 Task: Add an event with the title Second Webinar: Advanced Google AdWords Techniques, date '2024/04/20', time 8:00 AM to 10:00 AMand add a description: Based on the analysis conducted, providing recommendations and actionable insights for future campaigns or adjustments to the current campaign. These recommendations may include refining the target audience, adjusting messaging, optimizing marketing channels, modifying creative elements, or reallocating resources., put the event into Yellow category . Add location for the event as: Zurich, Switzerland, logged in from the account softage.8@softage.netand send the event invitation to softage.6@softage.net and softage.1@softage.net. Set a reminder for the event 2 hour before
Action: Mouse moved to (147, 178)
Screenshot: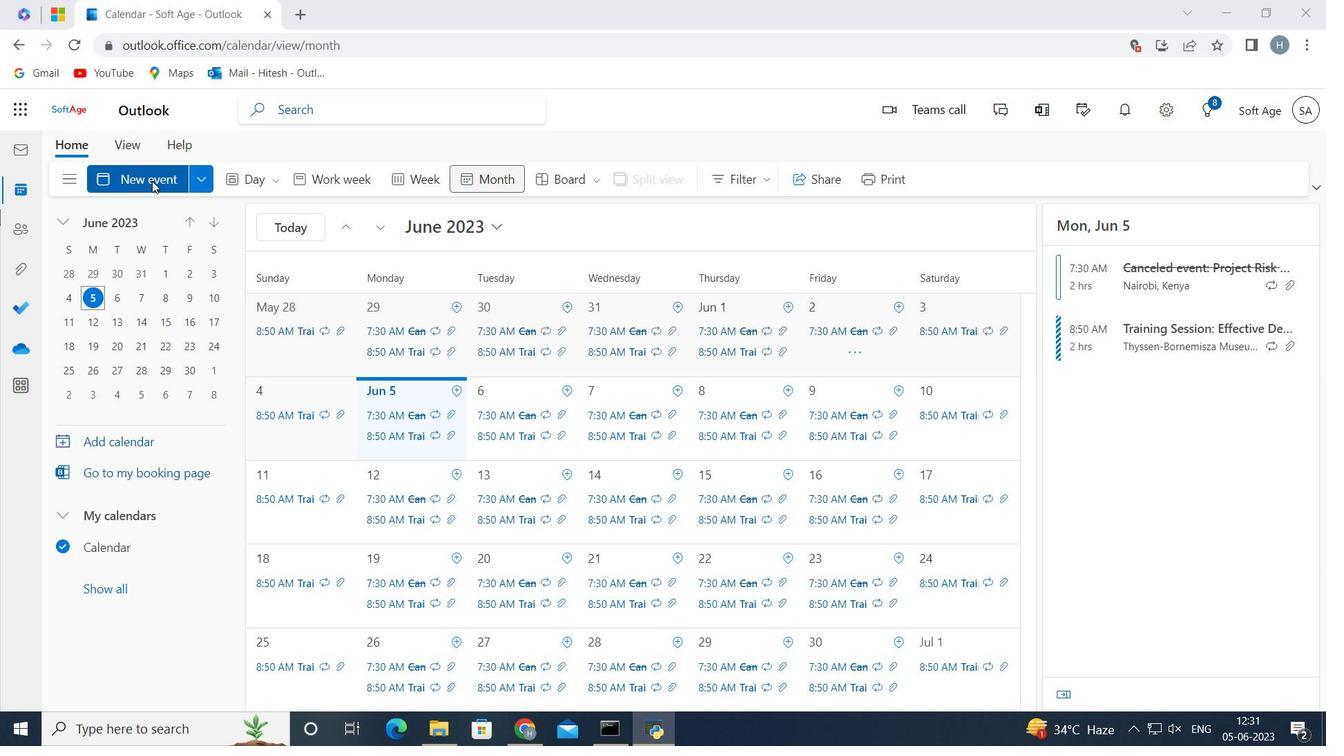 
Action: Mouse pressed left at (147, 178)
Screenshot: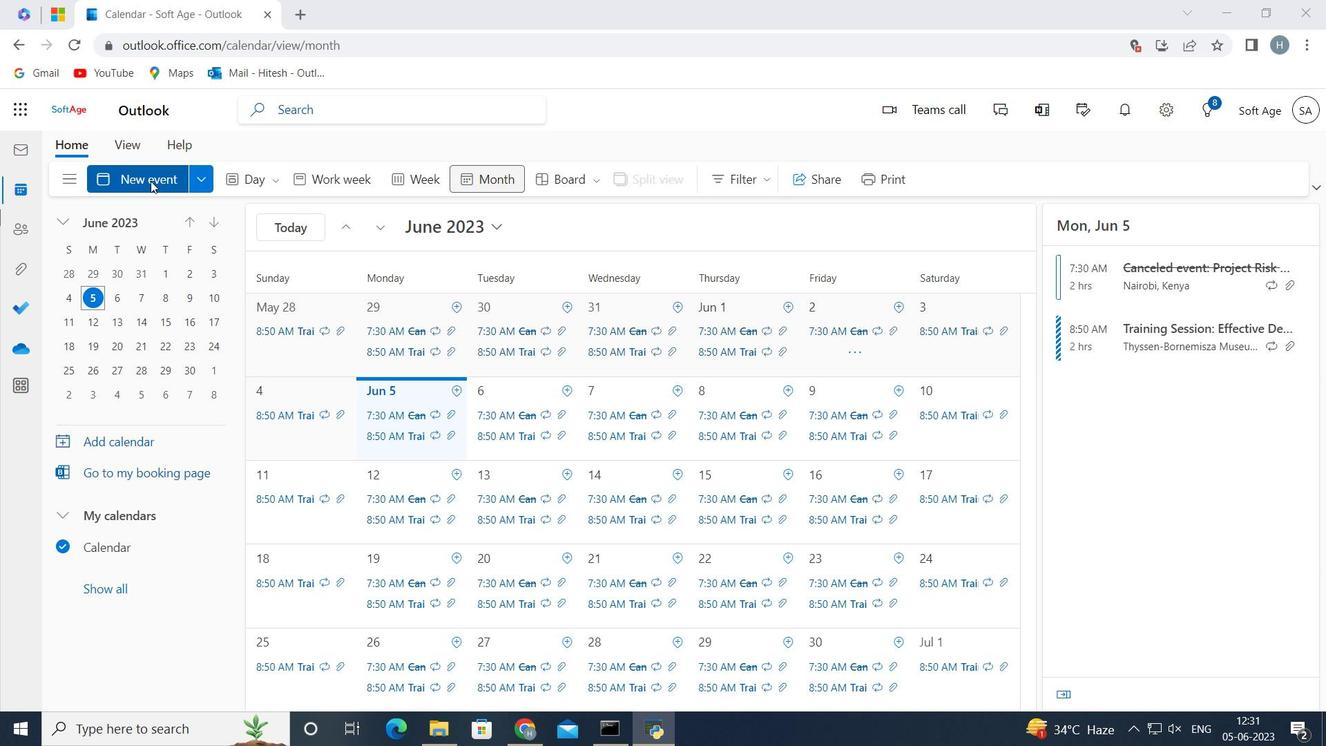 
Action: Mouse moved to (391, 282)
Screenshot: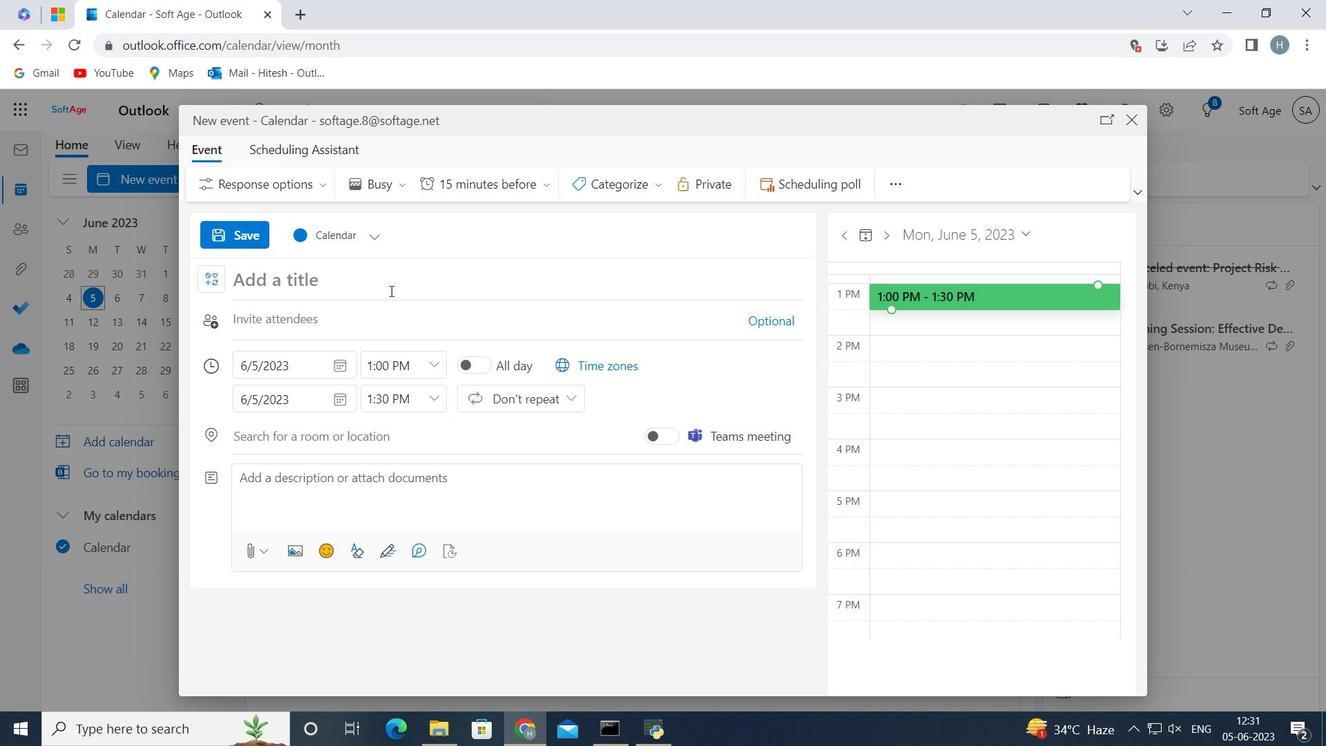 
Action: Mouse pressed left at (391, 282)
Screenshot: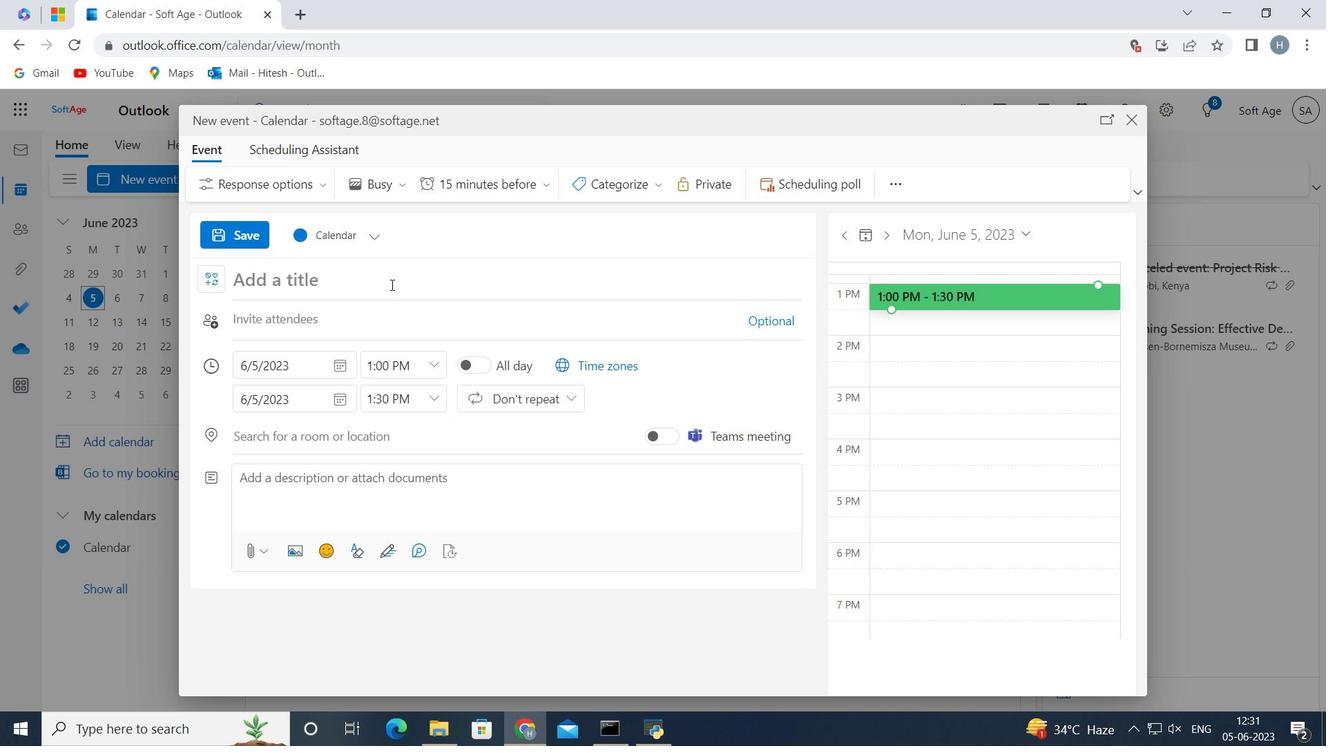 
Action: Mouse moved to (394, 282)
Screenshot: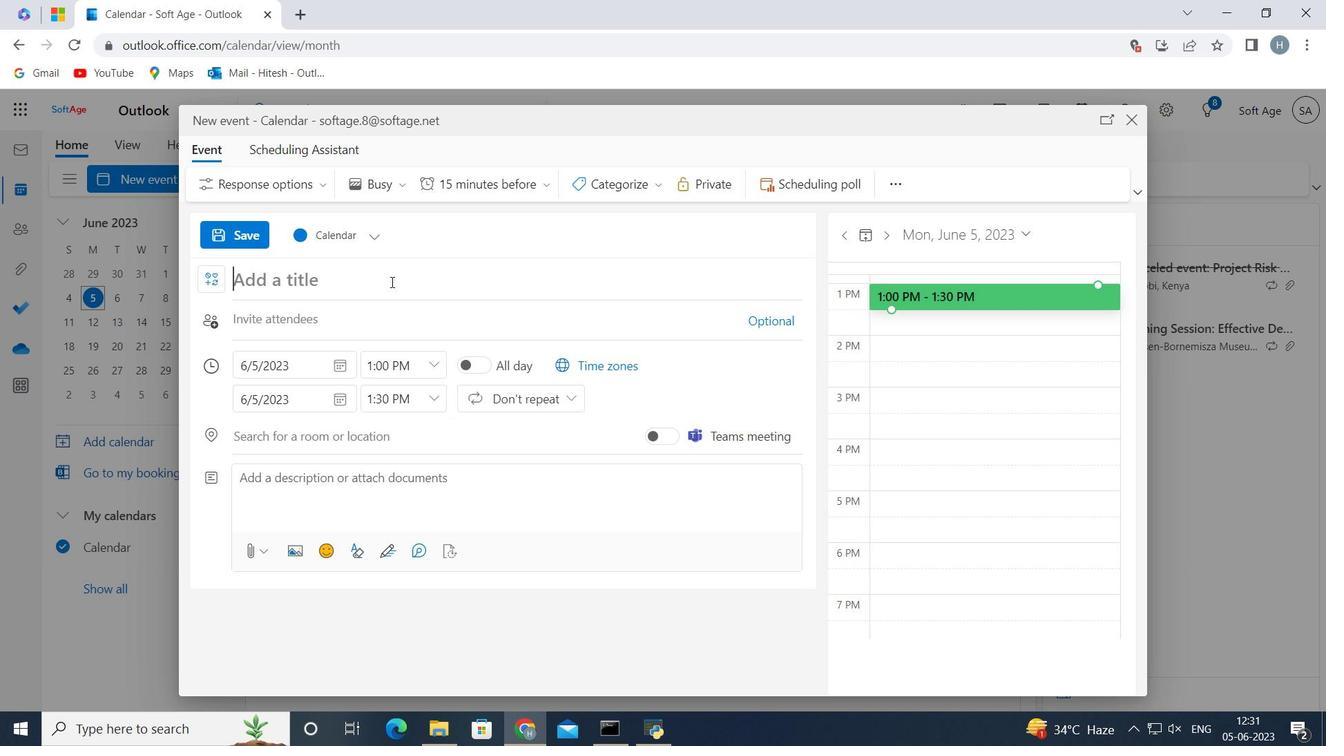 
Action: Key pressed <Key.shift>Second<Key.space><Key.shift>Webinar<Key.shift_r>:<Key.space><Key.shift>Advanced<Key.space><Key.shift>Google<Key.space><Key.shift><Key.shift>Ad<Key.shift>Words<Key.space><Key.shift>Techniques<Key.space>
Screenshot: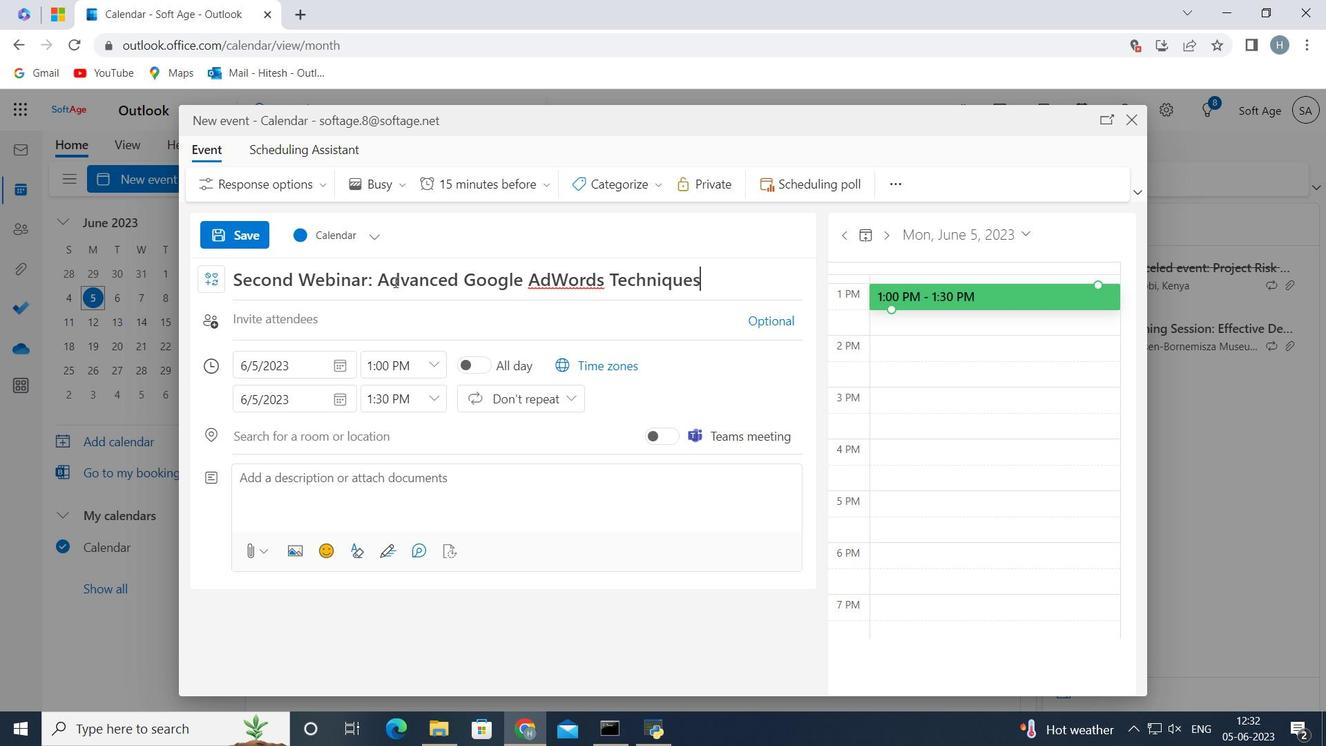 
Action: Mouse moved to (340, 364)
Screenshot: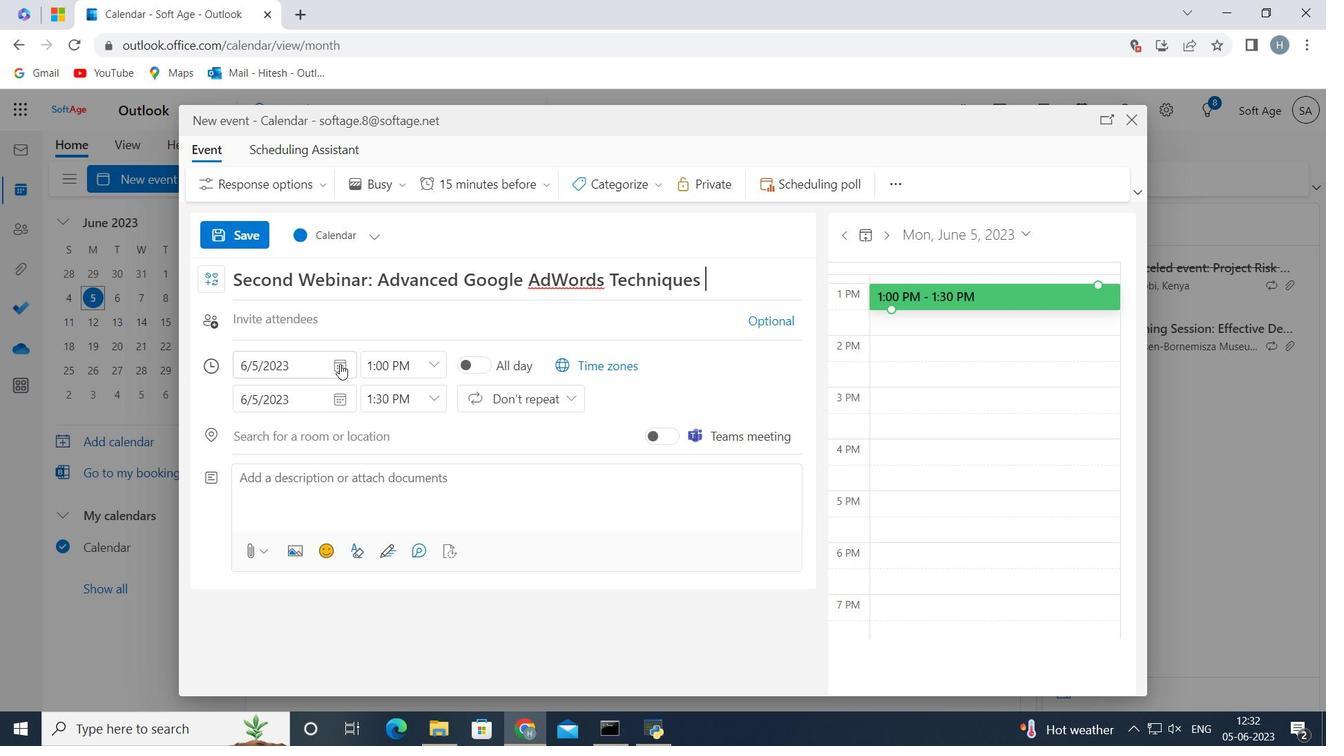 
Action: Mouse pressed left at (340, 364)
Screenshot: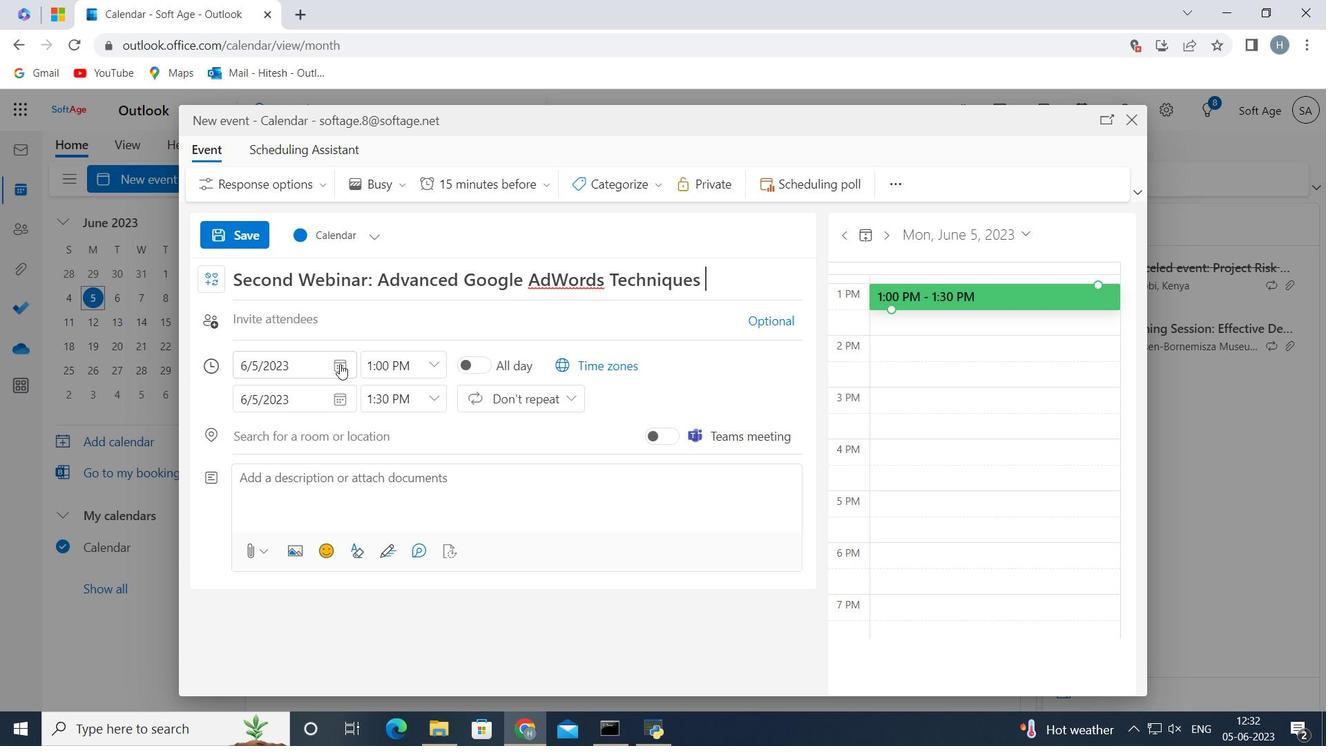 
Action: Mouse moved to (316, 398)
Screenshot: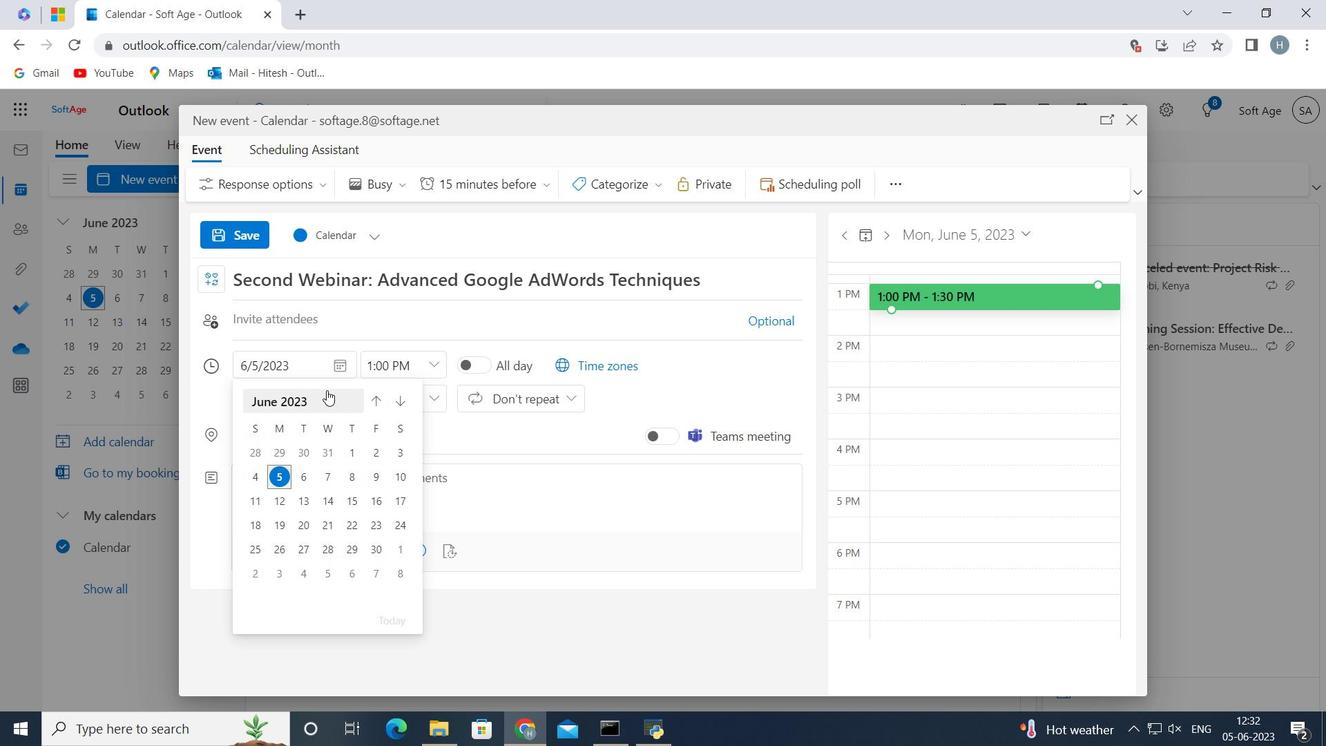 
Action: Mouse pressed left at (316, 398)
Screenshot: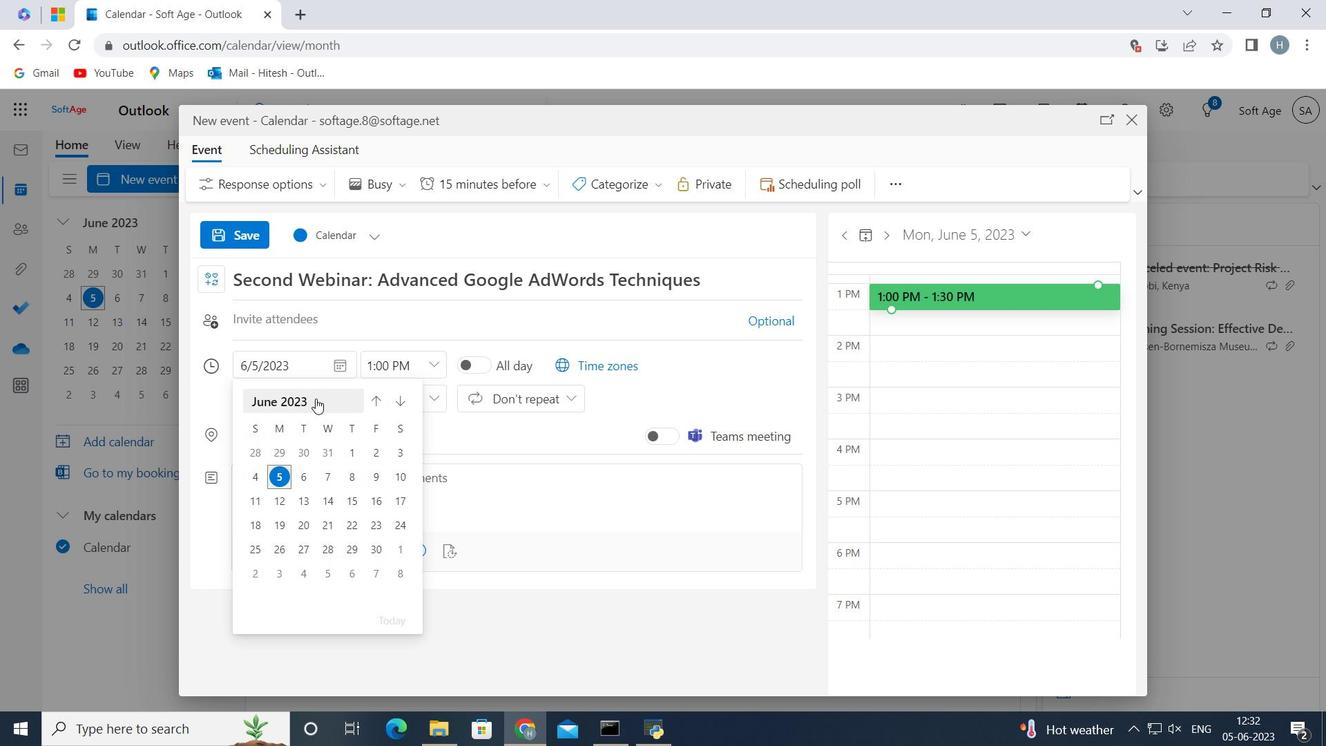 
Action: Mouse pressed left at (316, 398)
Screenshot: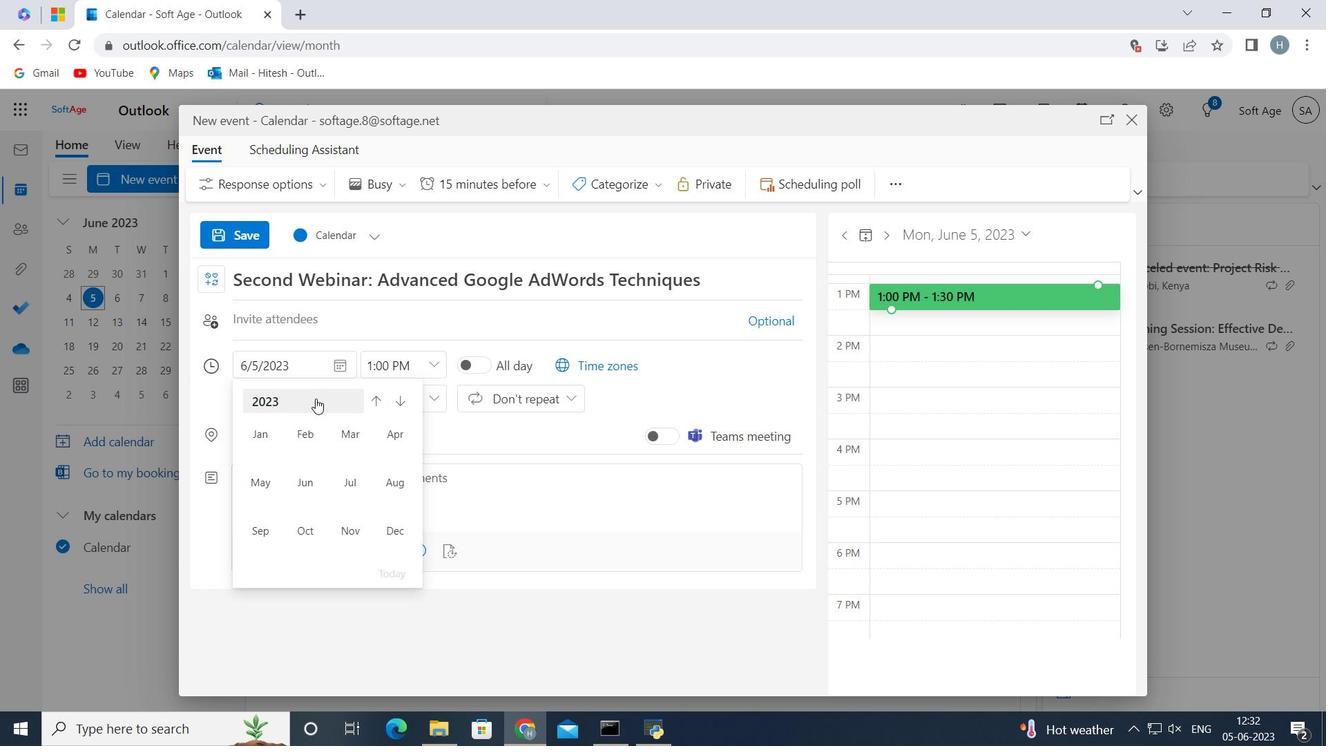 
Action: Mouse moved to (272, 479)
Screenshot: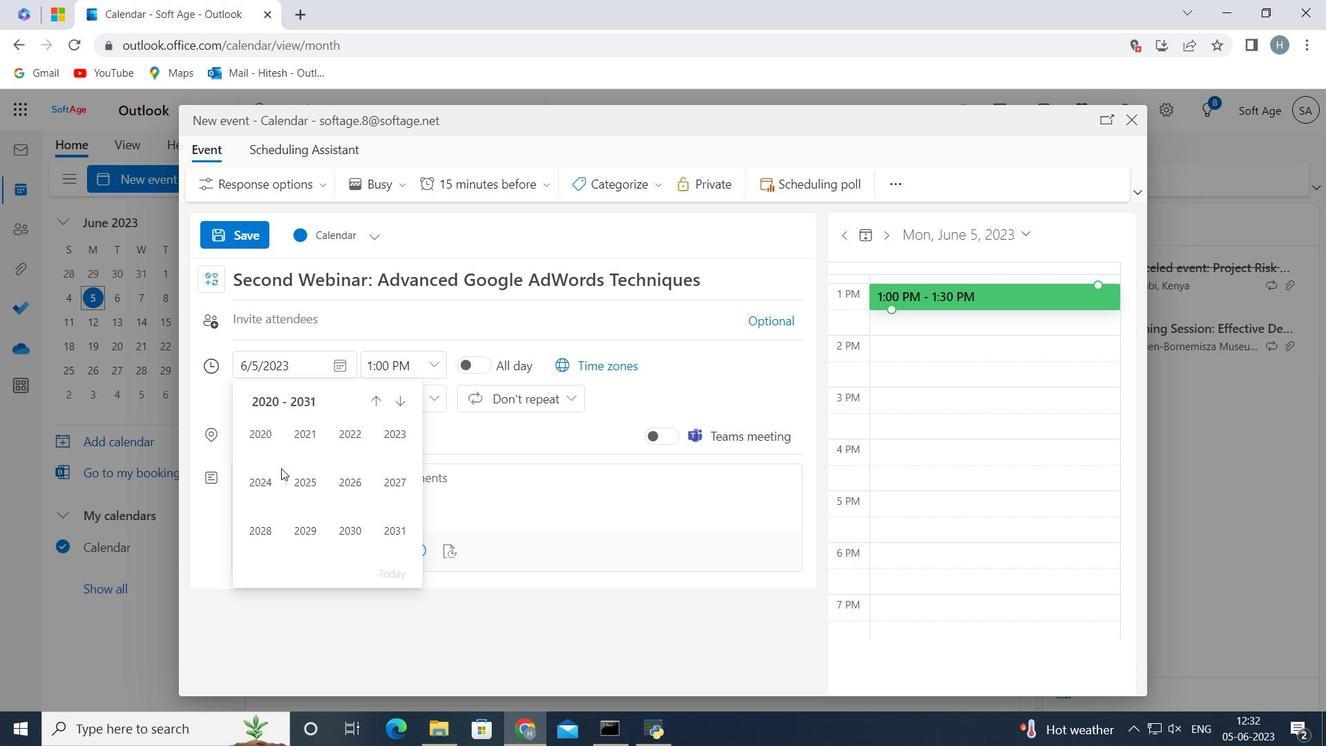 
Action: Mouse pressed left at (272, 479)
Screenshot: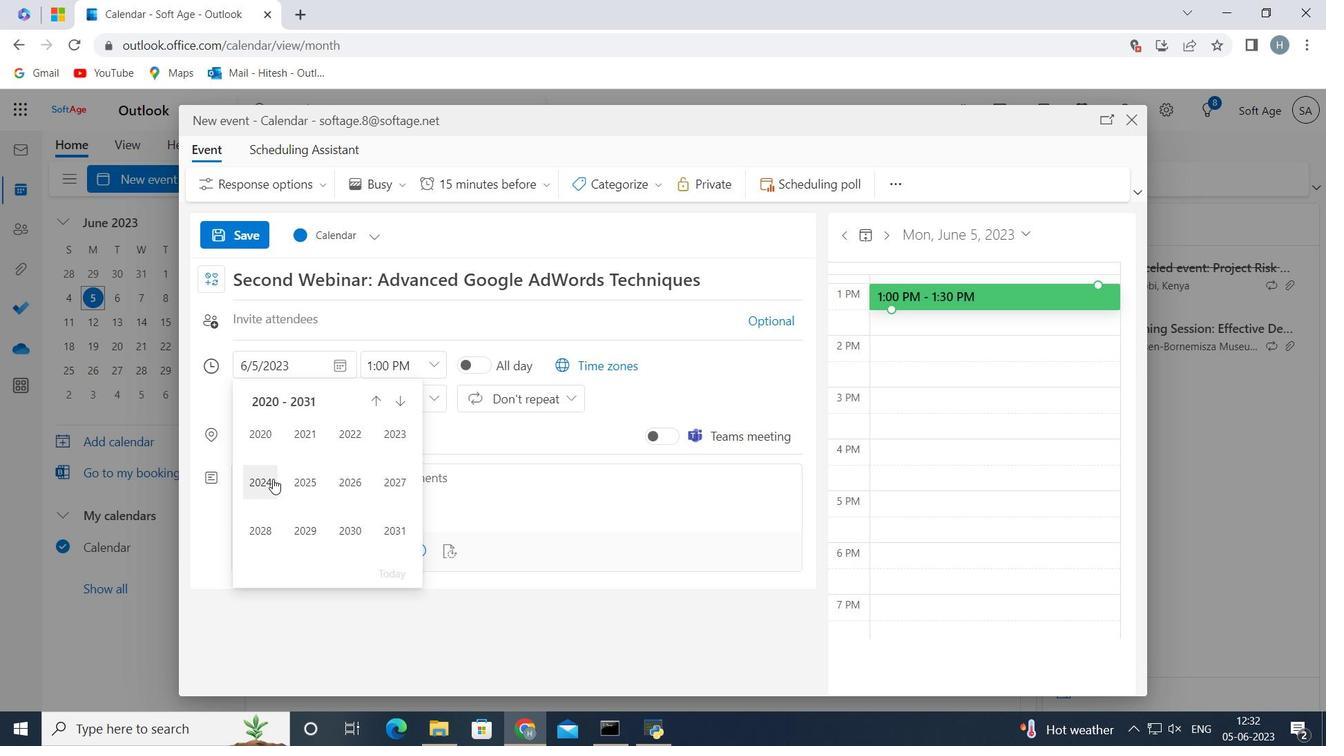 
Action: Mouse moved to (394, 435)
Screenshot: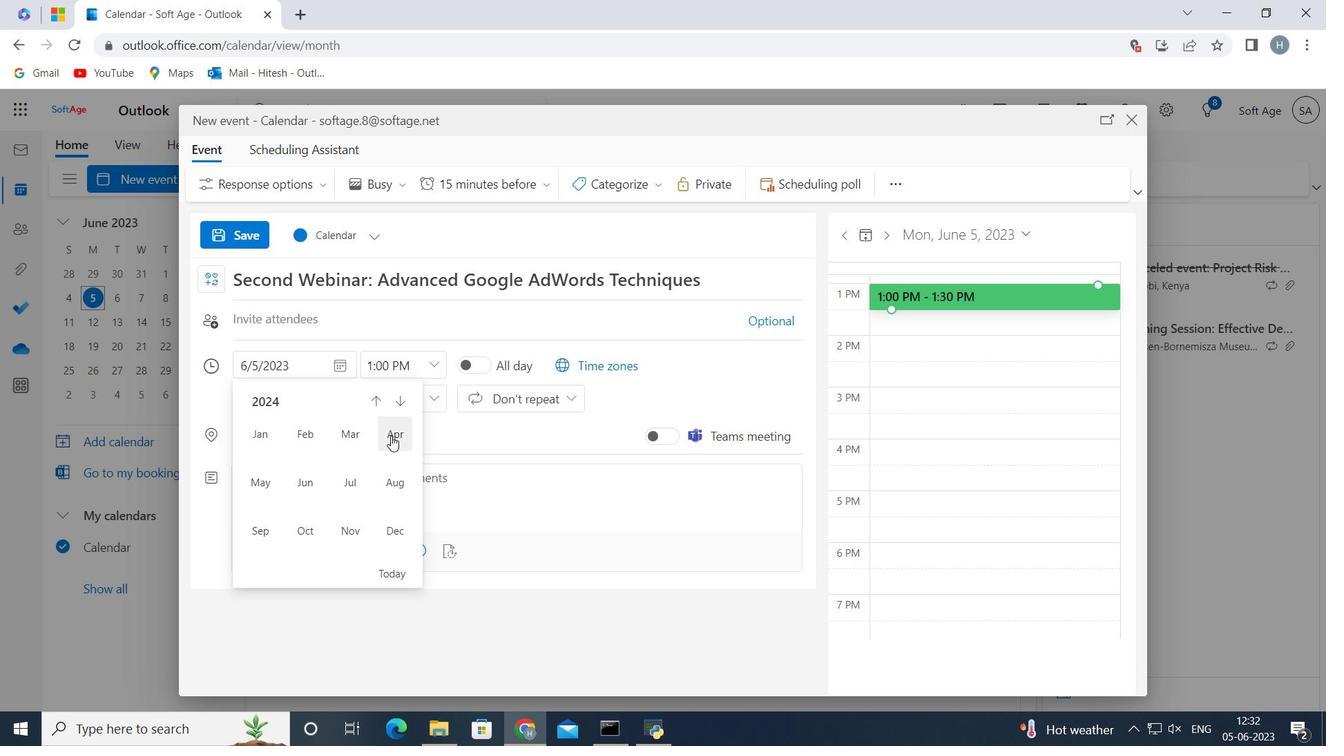 
Action: Mouse pressed left at (394, 435)
Screenshot: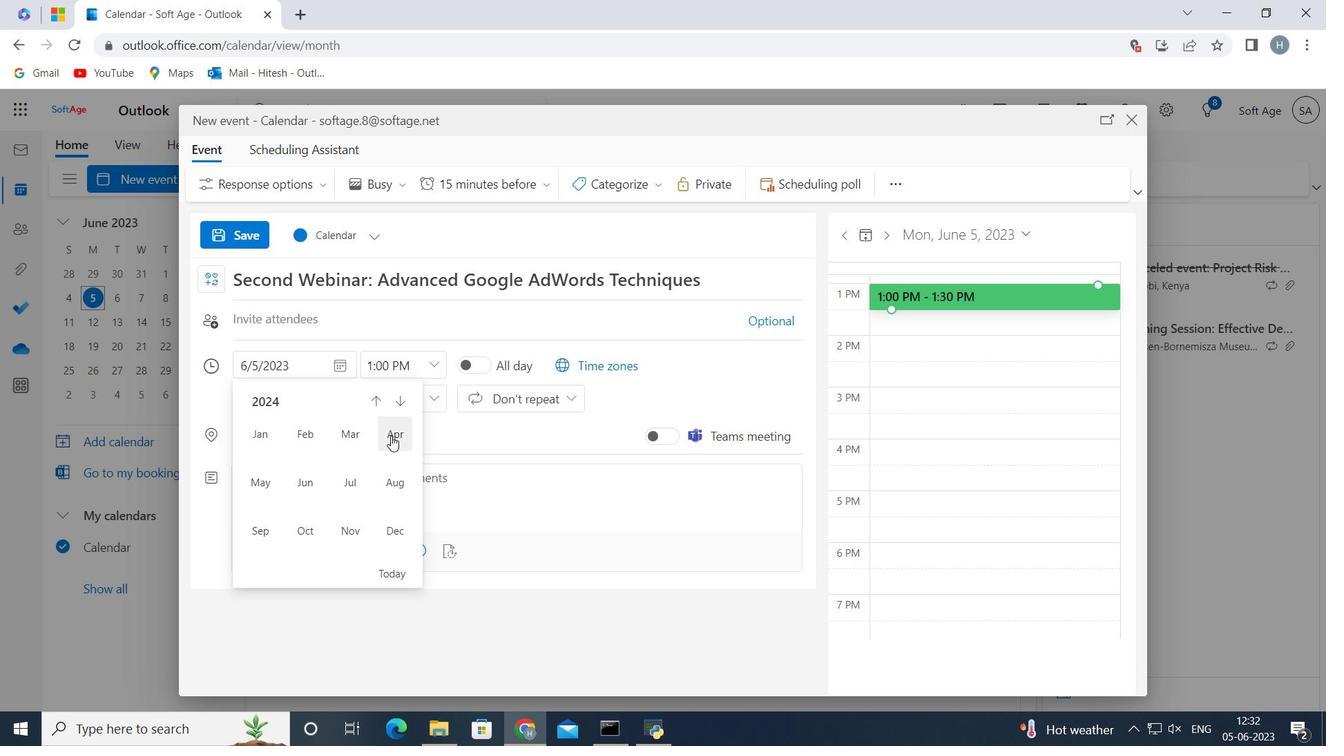 
Action: Mouse moved to (401, 502)
Screenshot: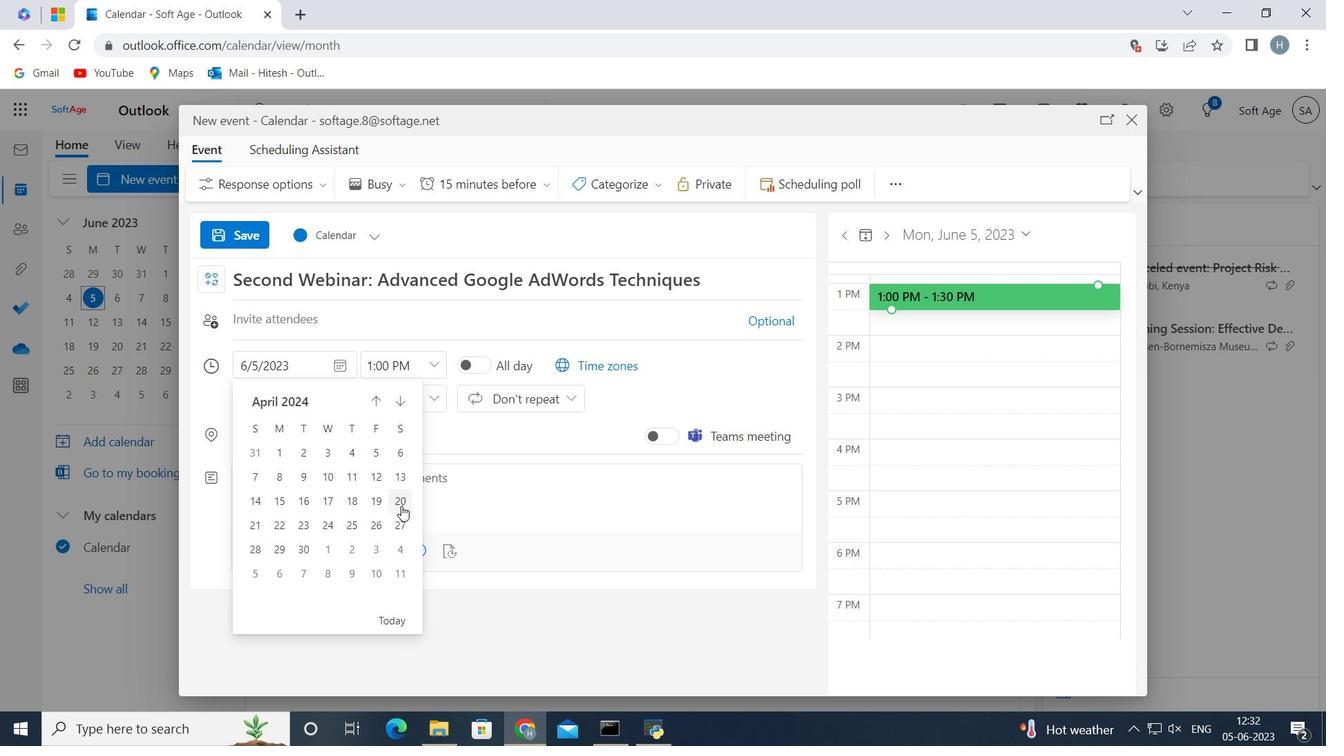 
Action: Mouse pressed left at (401, 502)
Screenshot: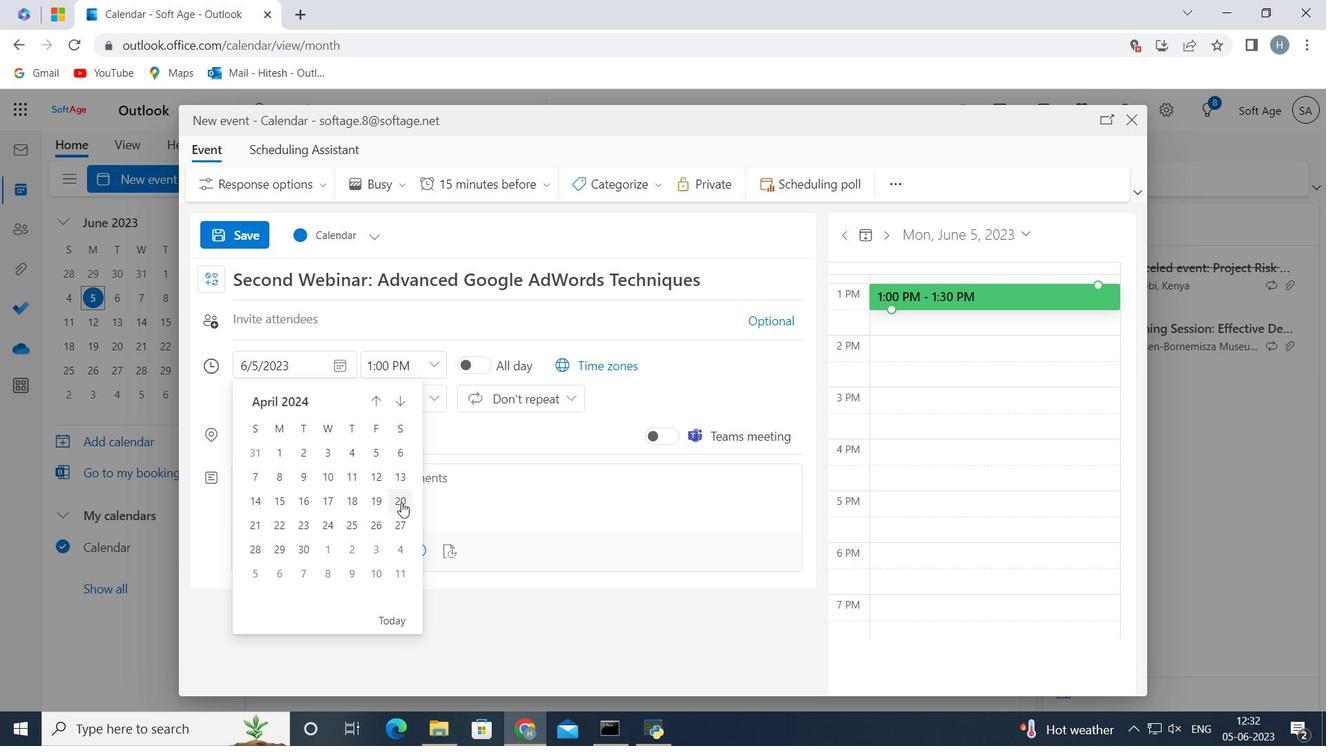 
Action: Mouse moved to (438, 359)
Screenshot: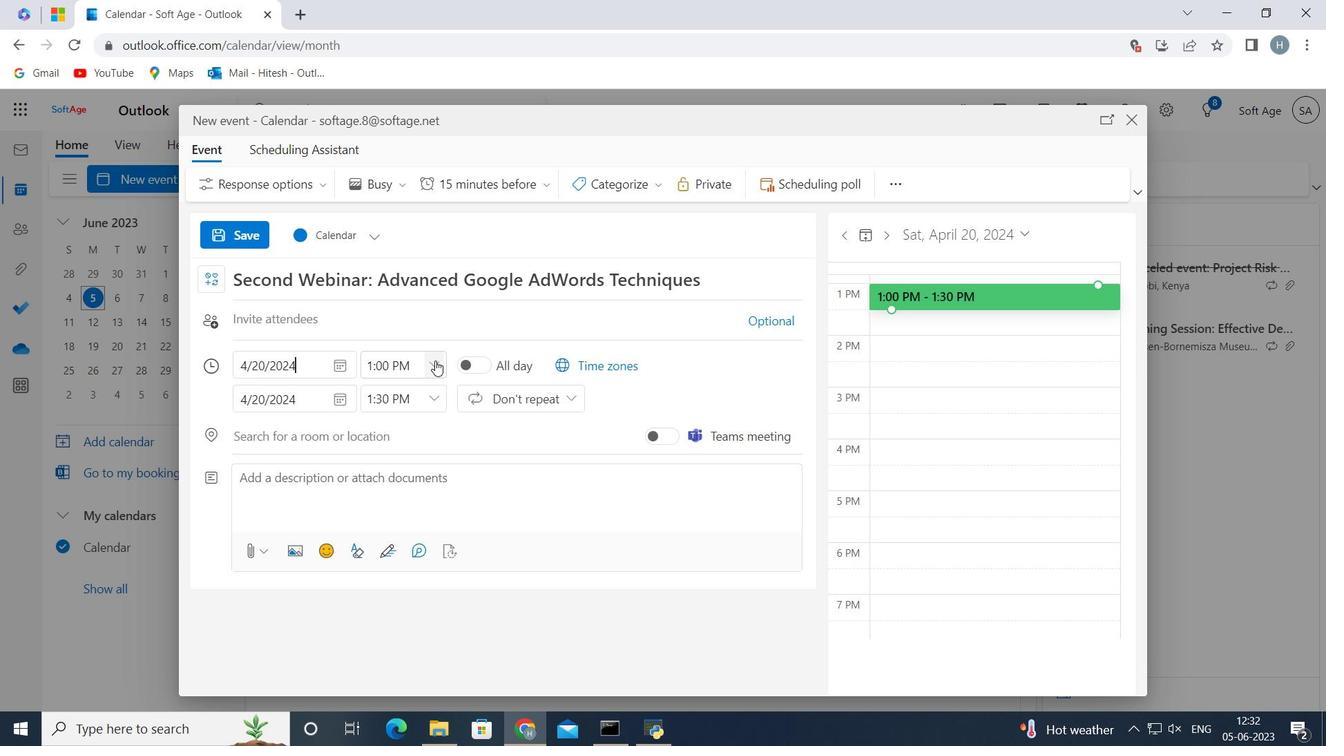 
Action: Mouse pressed left at (438, 359)
Screenshot: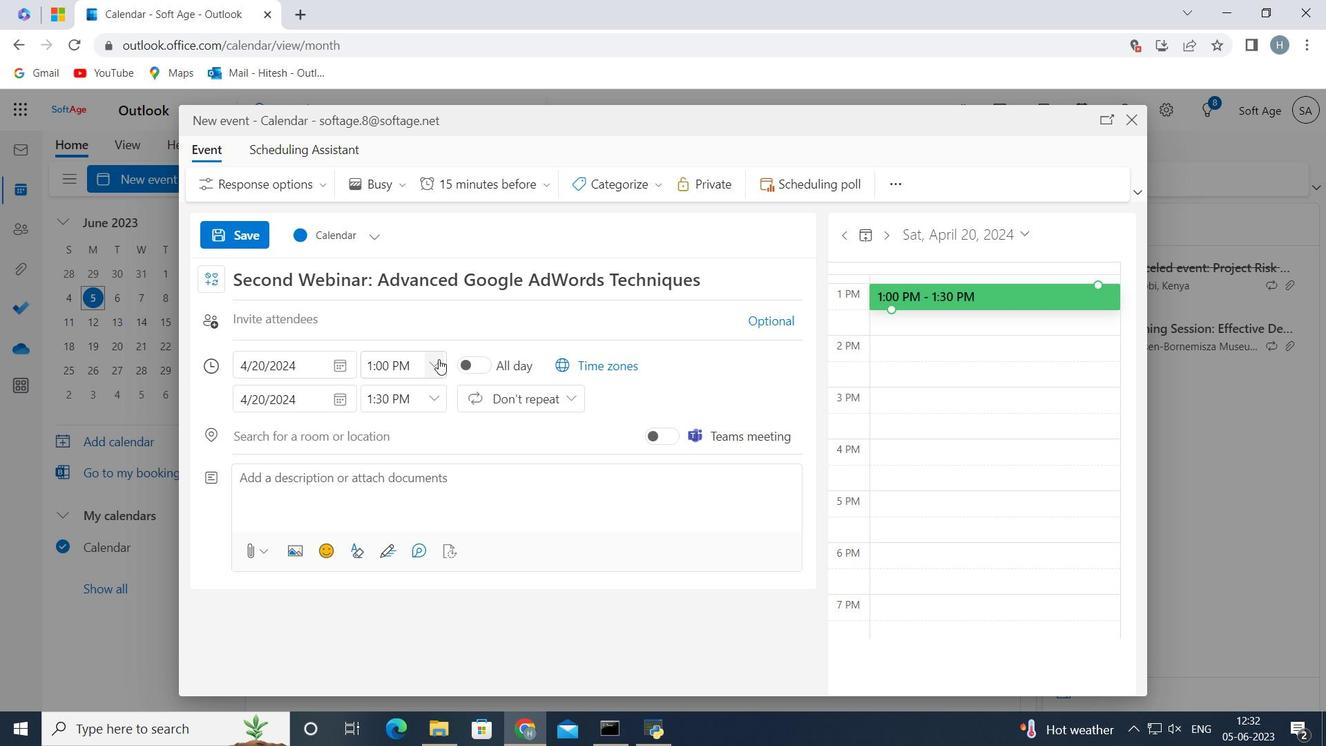 
Action: Mouse moved to (416, 451)
Screenshot: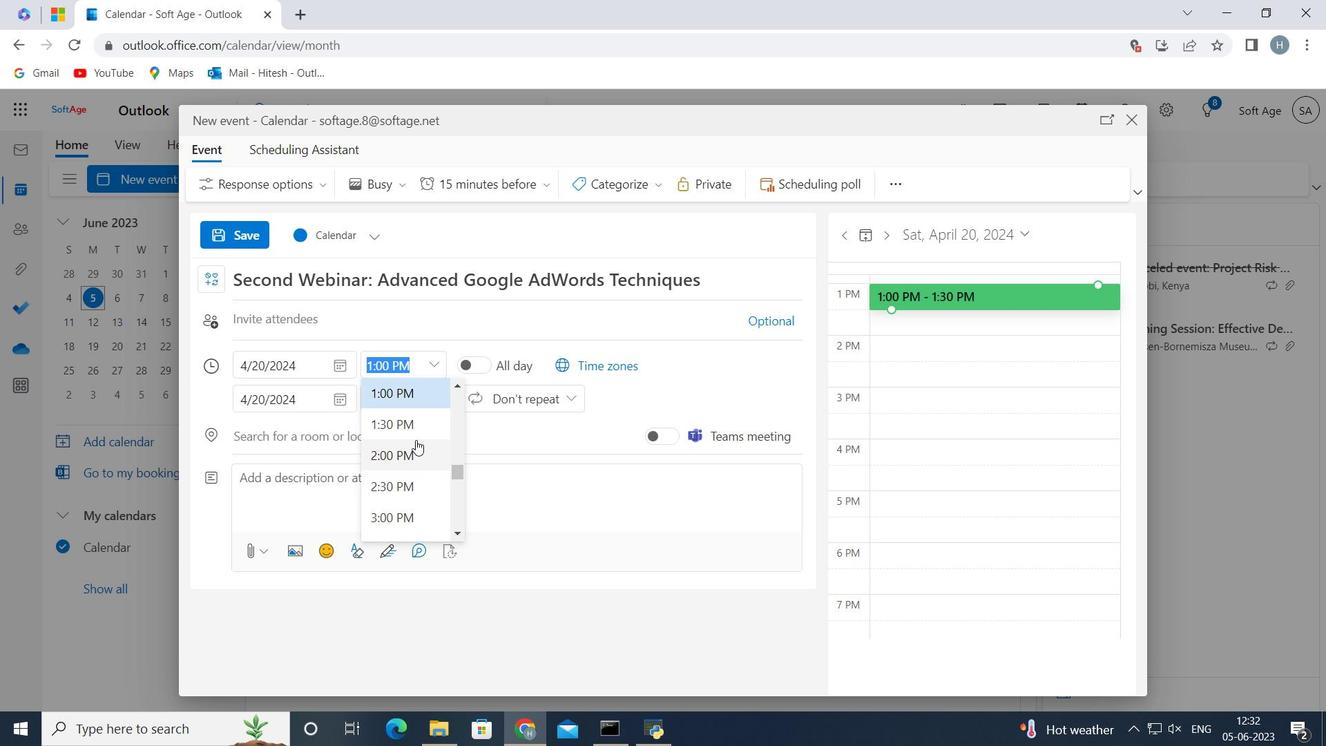 
Action: Mouse scrolled (416, 452) with delta (0, 0)
Screenshot: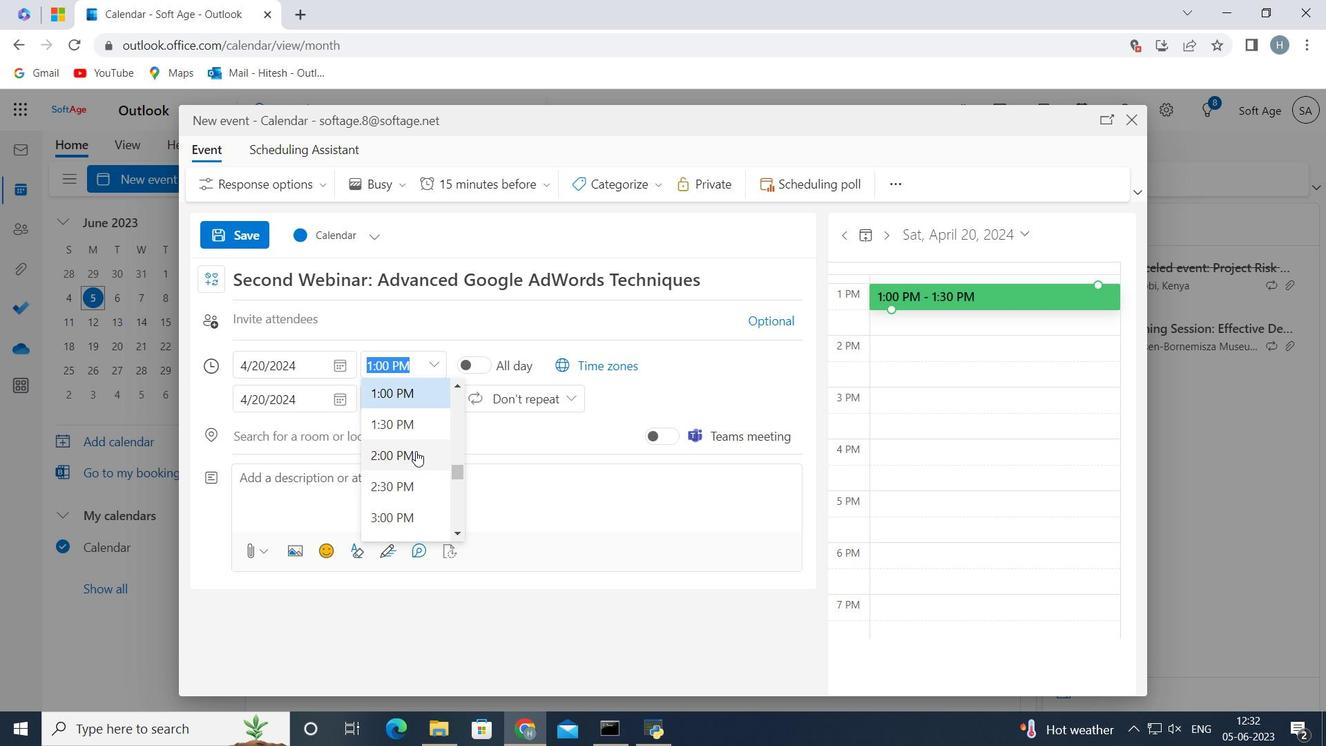 
Action: Mouse scrolled (416, 452) with delta (0, 0)
Screenshot: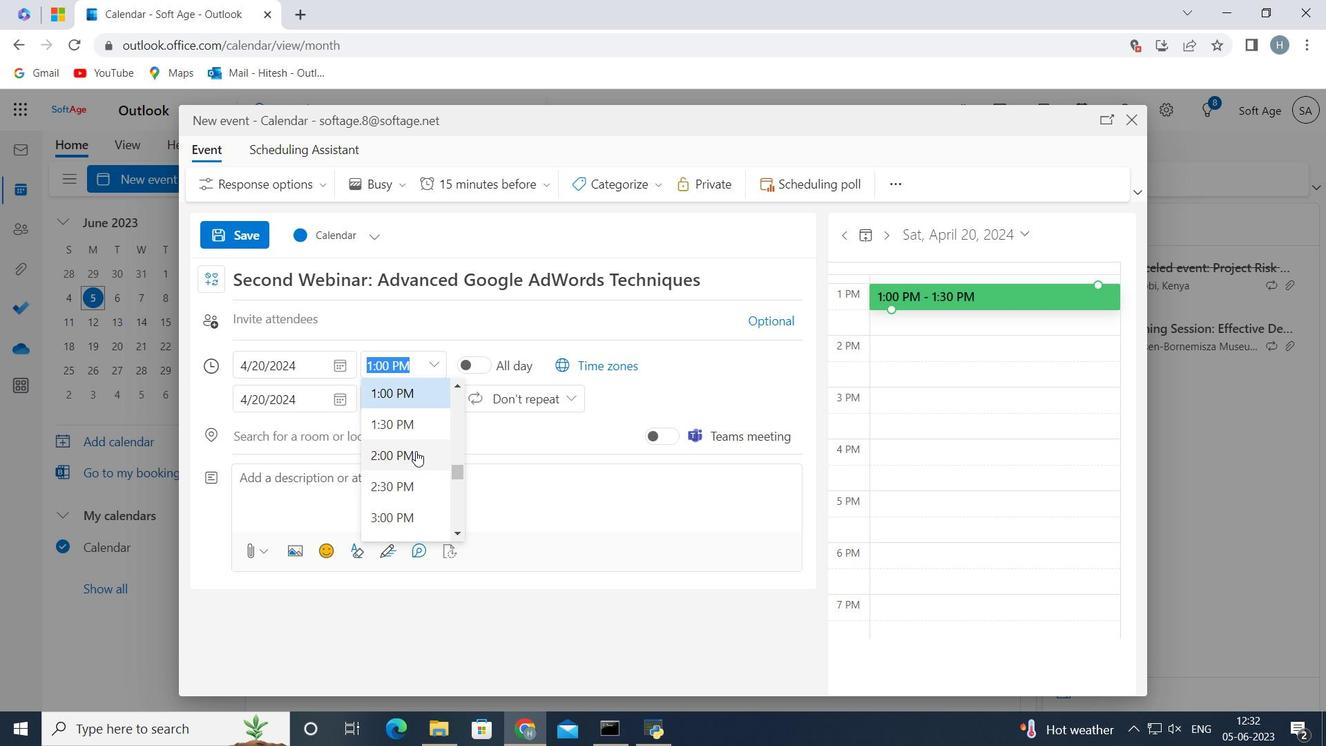 
Action: Mouse scrolled (416, 452) with delta (0, 0)
Screenshot: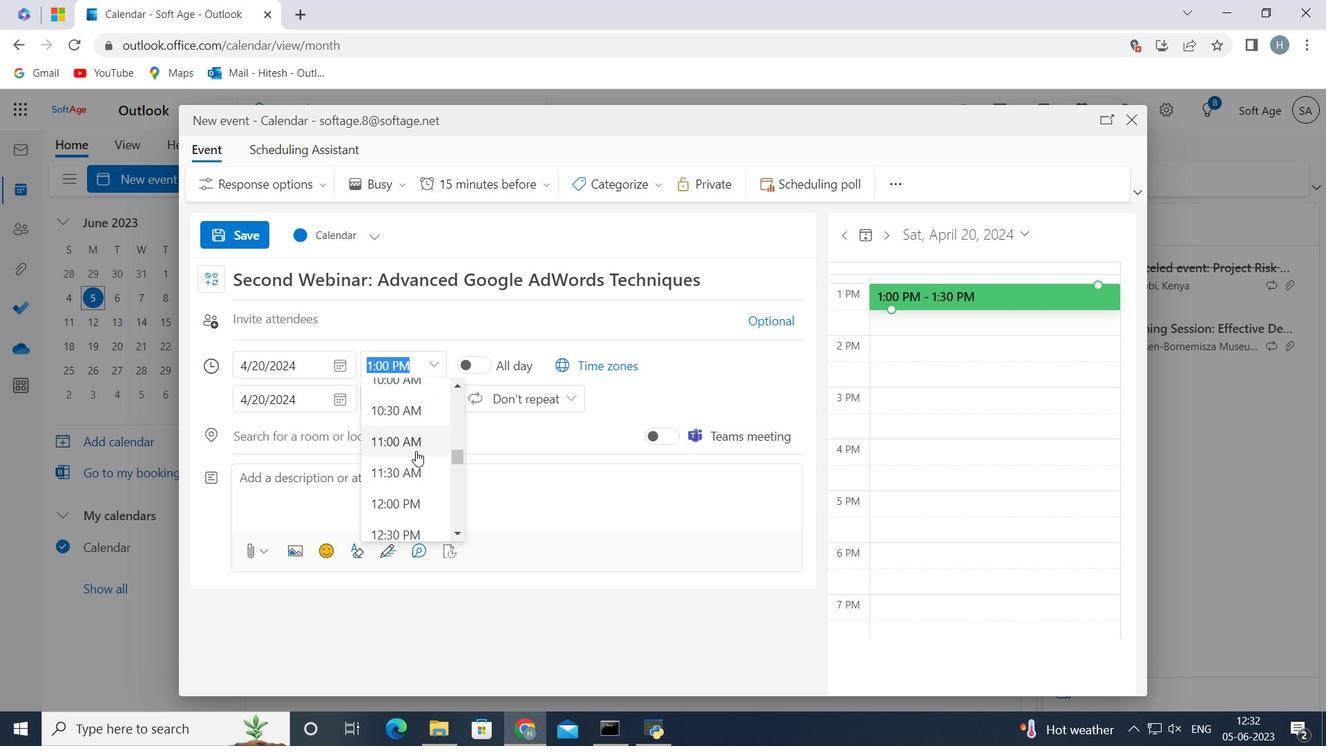 
Action: Mouse scrolled (416, 452) with delta (0, 0)
Screenshot: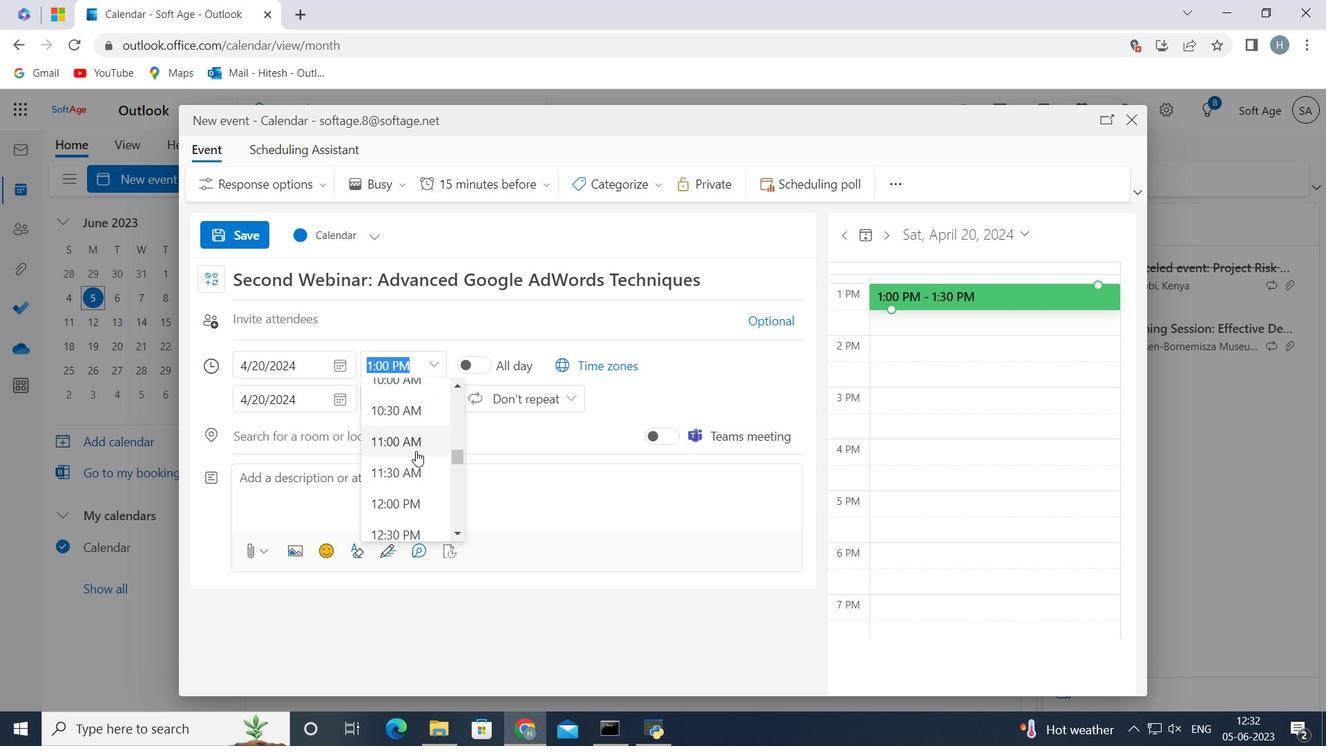 
Action: Mouse scrolled (416, 452) with delta (0, 0)
Screenshot: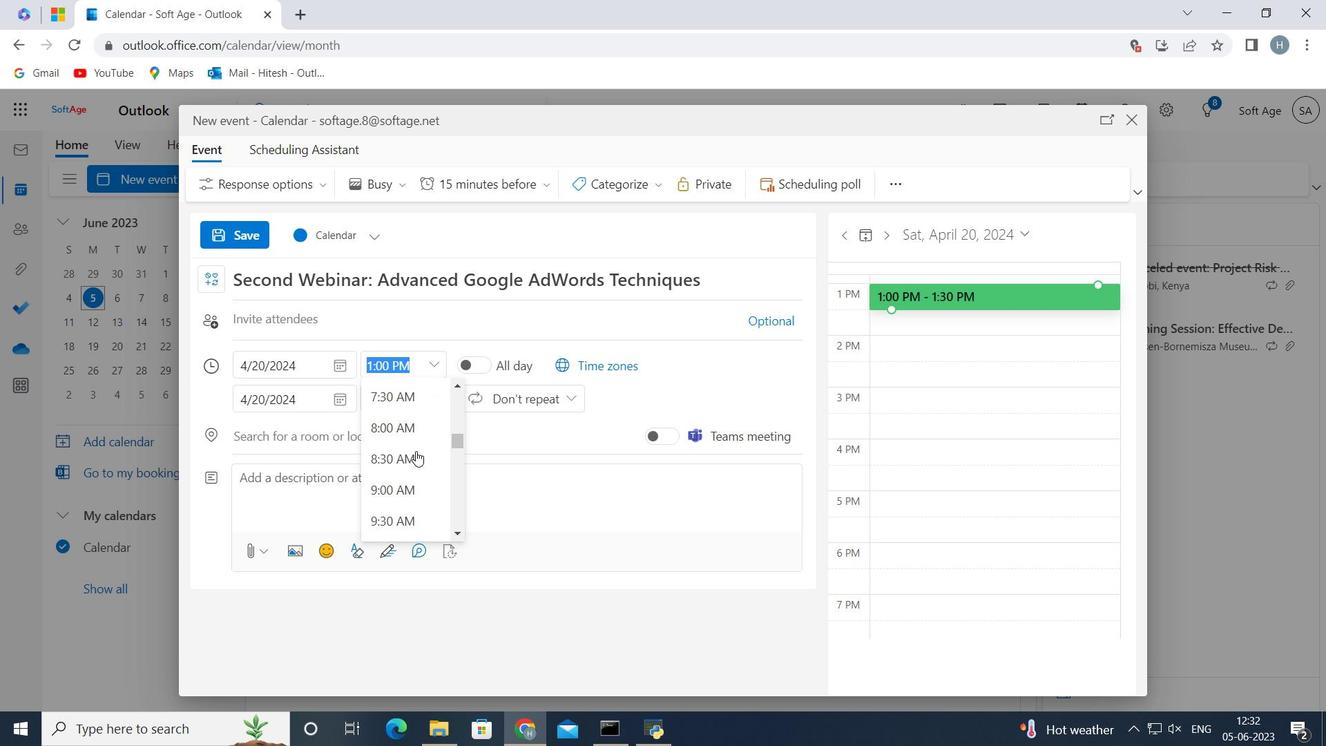 
Action: Mouse moved to (399, 504)
Screenshot: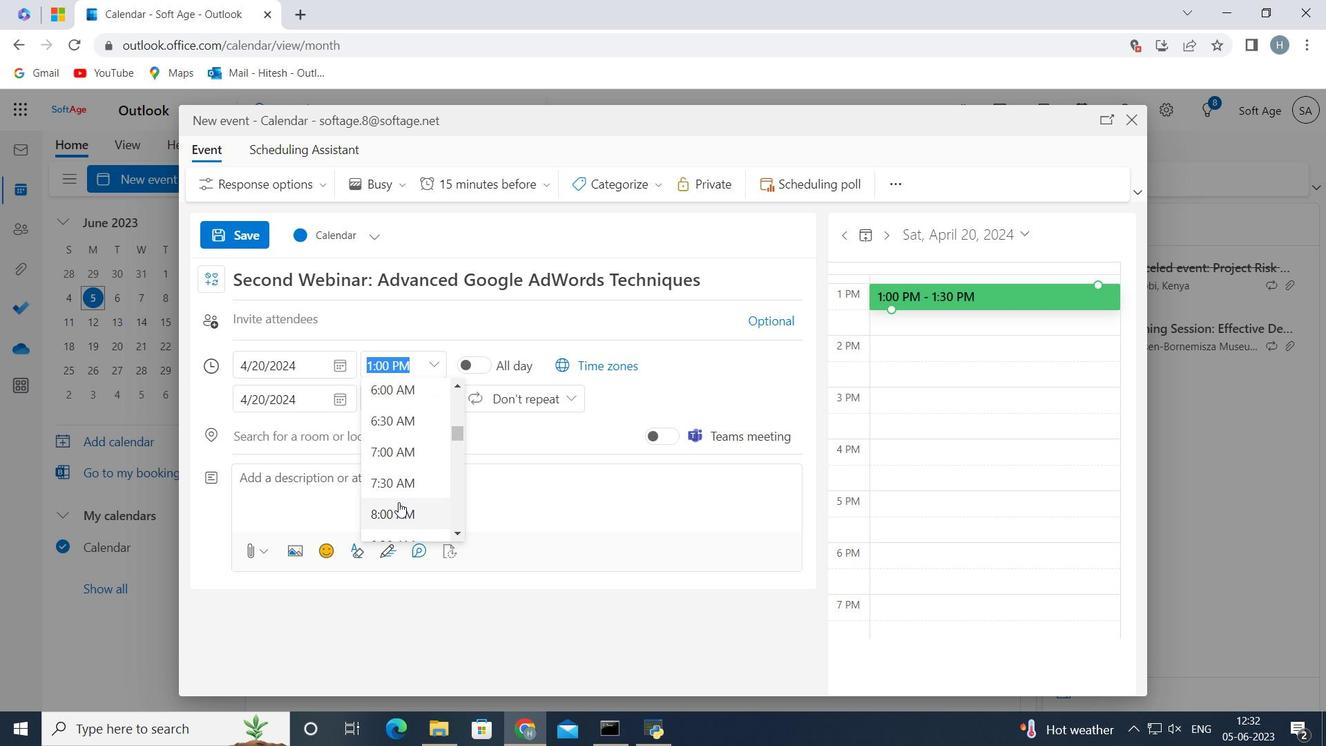 
Action: Mouse pressed left at (399, 504)
Screenshot: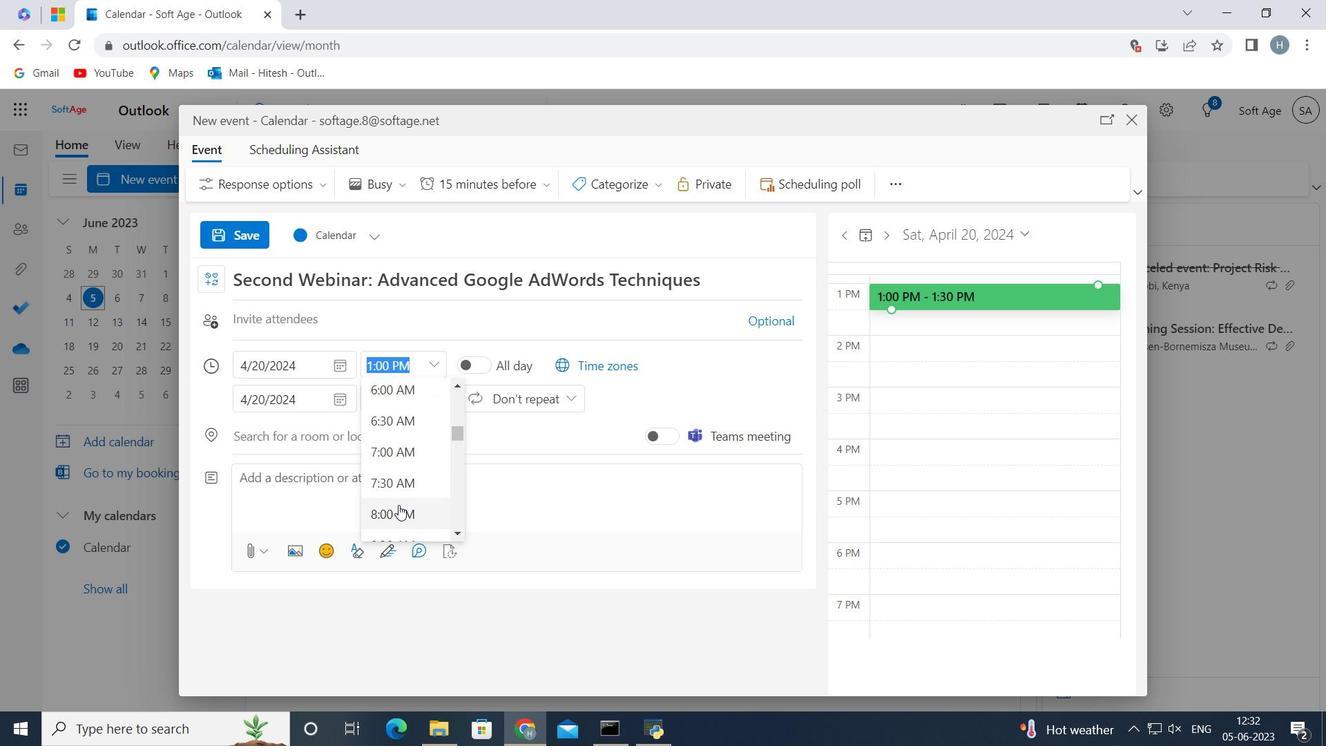
Action: Mouse moved to (435, 399)
Screenshot: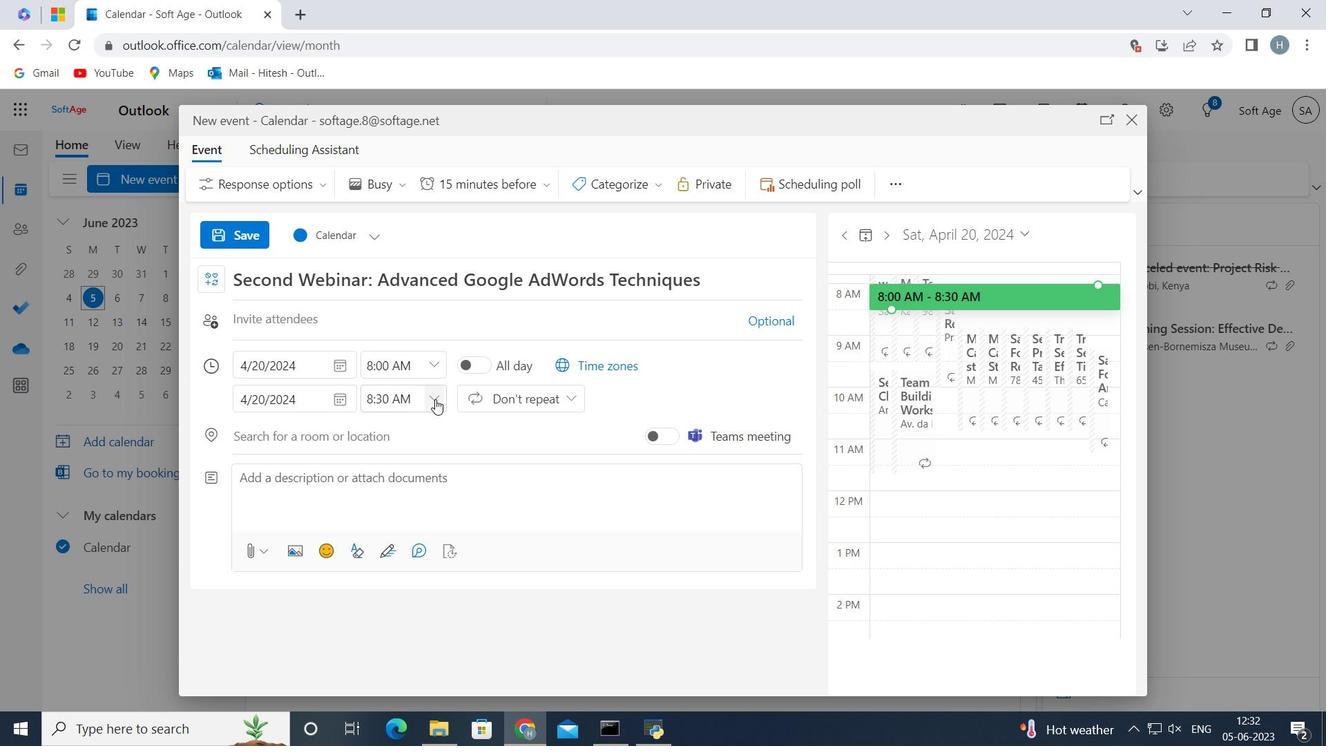 
Action: Mouse pressed left at (435, 399)
Screenshot: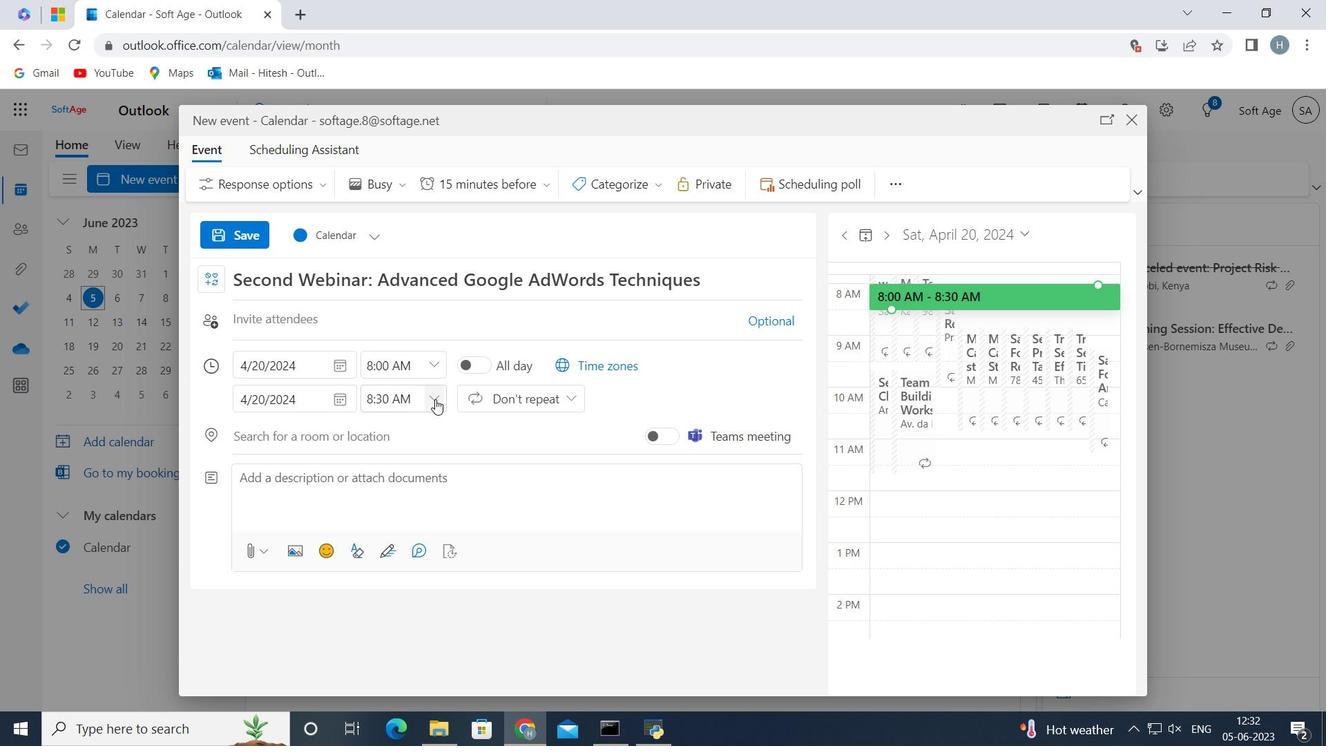 
Action: Mouse moved to (433, 513)
Screenshot: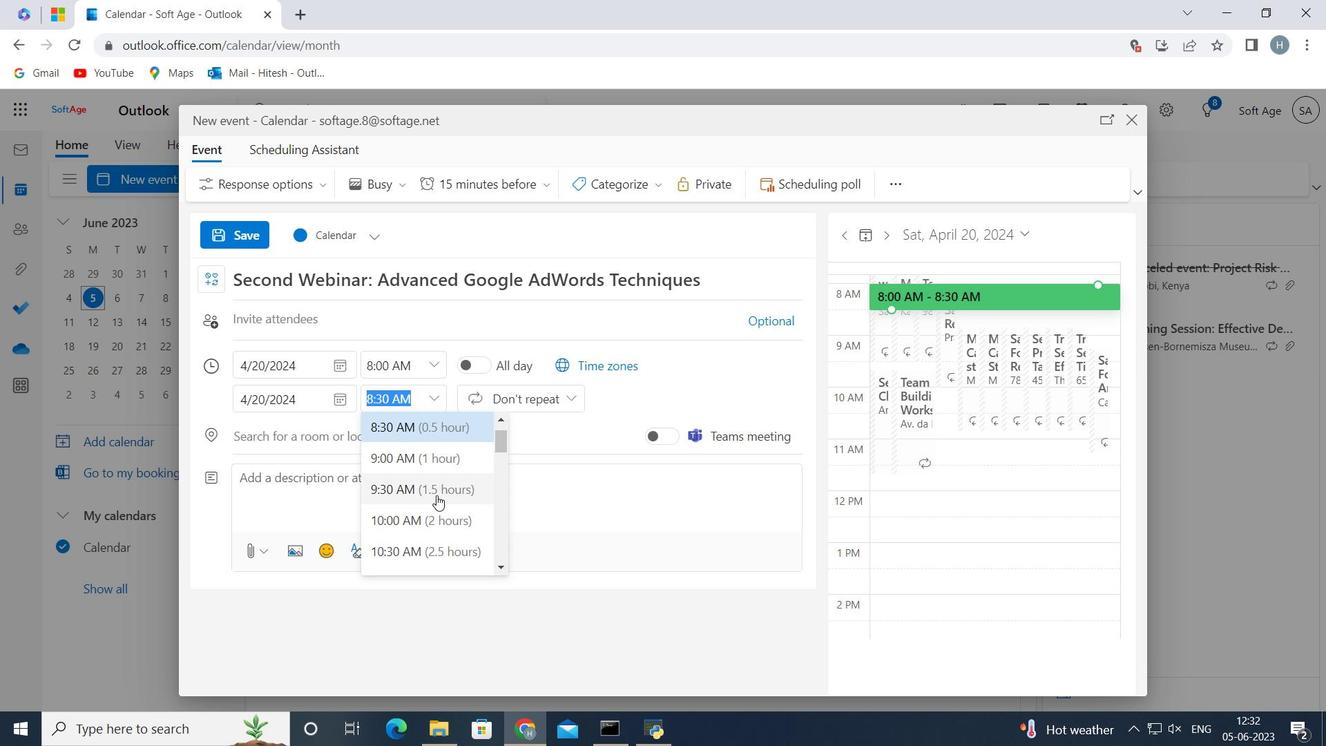 
Action: Mouse pressed left at (433, 513)
Screenshot: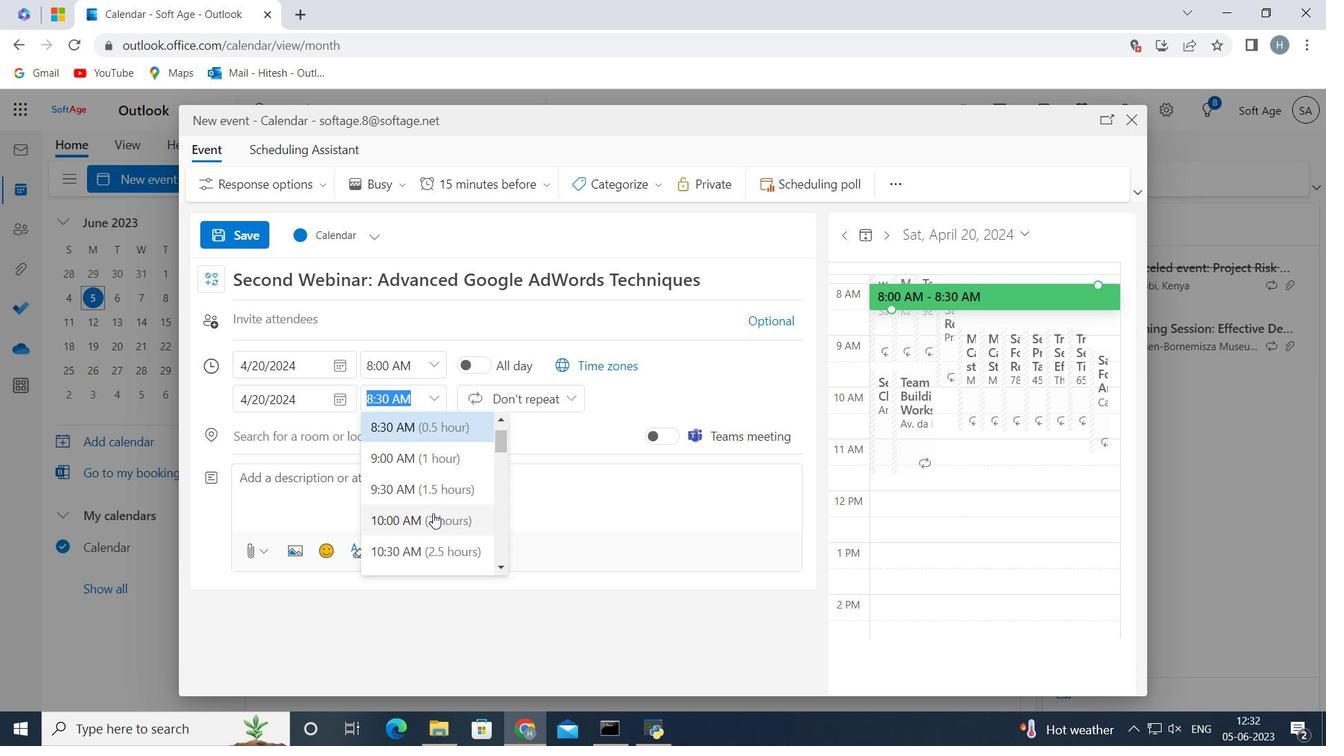 
Action: Mouse moved to (408, 484)
Screenshot: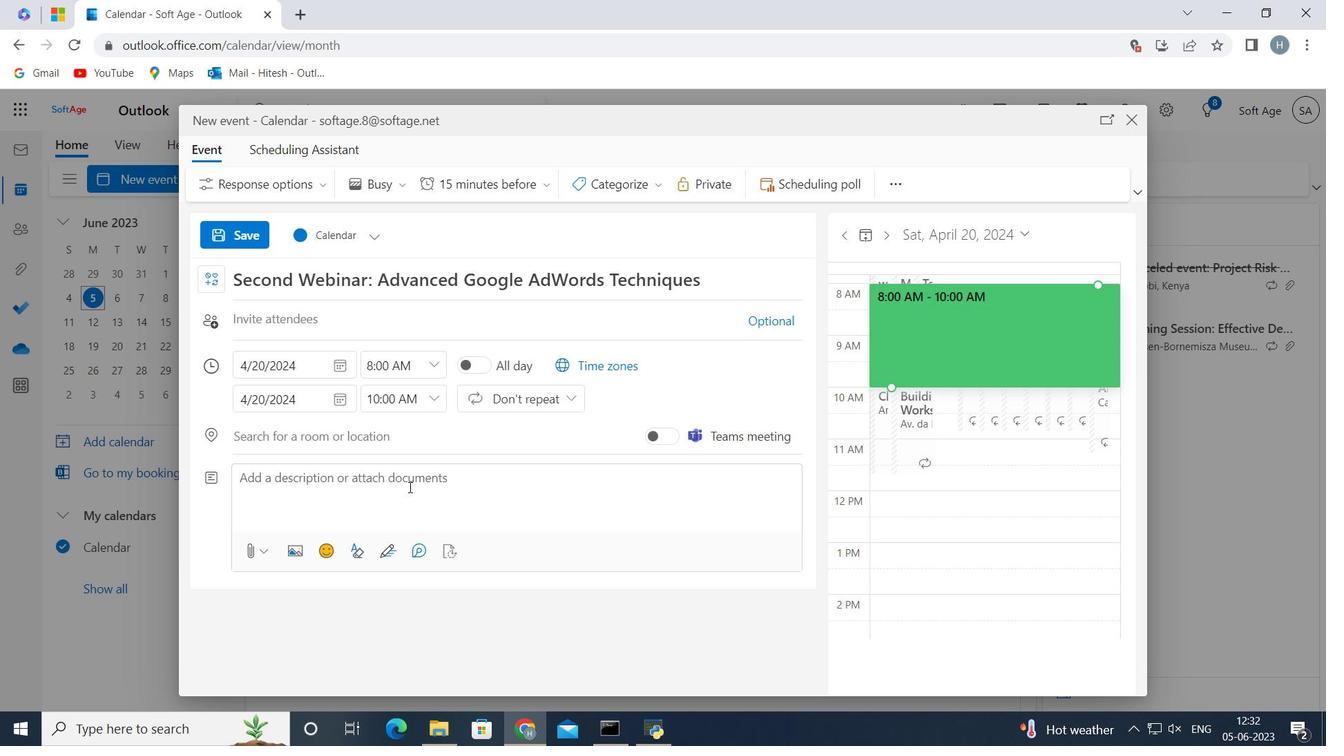 
Action: Mouse pressed left at (408, 484)
Screenshot: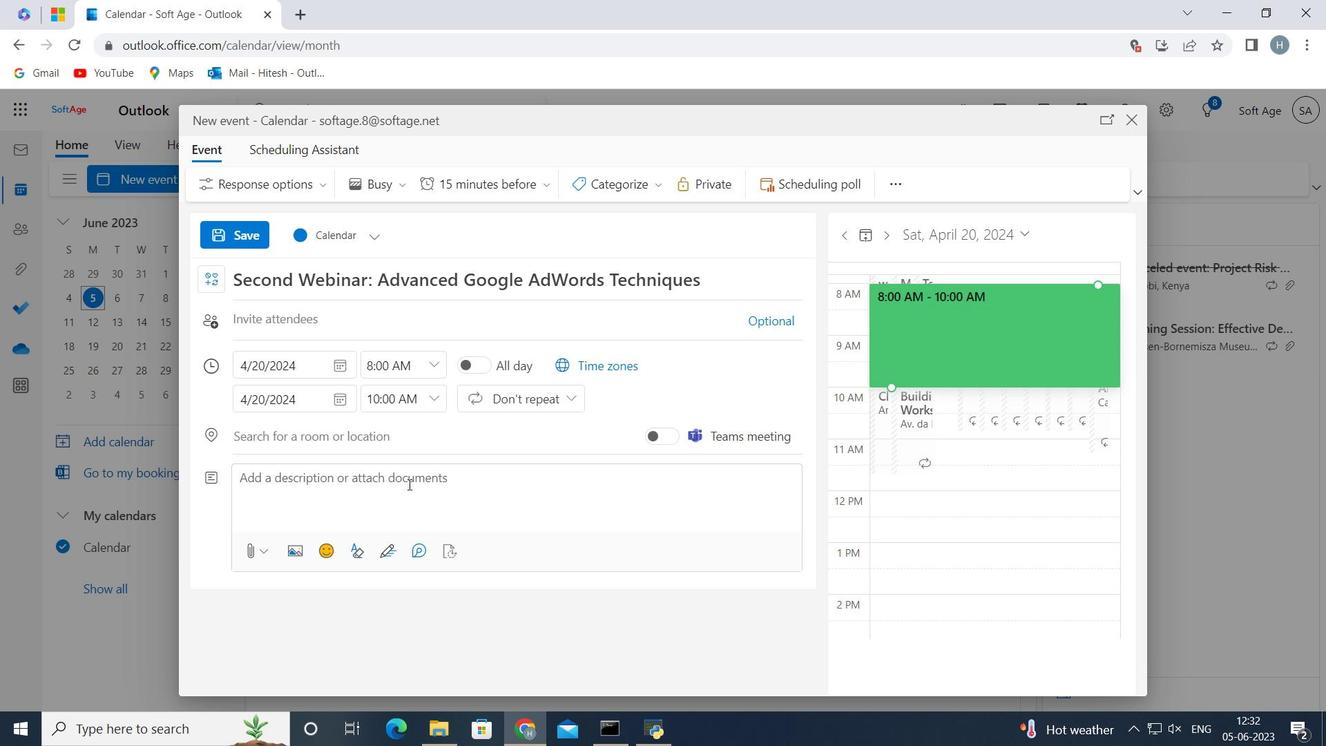 
Action: Key pressed <Key.shift><Key.shift><Key.shift>Based<Key.space>on<Key.space>the<Key.space>analysis<Key.space>conducted,<Key.space>providing<Key.space>recommr<Key.backspace>endations<Key.space>and<Key.space>actionable<Key.space>insights<Key.space>for<Key.space>future<Key.space>campaigns<Key.space>or<Key.space>adjustments<Key.space>to<Key.space>the<Key.space>current<Key.space>campaign.<Key.space><Key.shift>These<Key.space>recommendations<Key.space>may<Key.space>include<Key.space>refiniting<Key.space>th<Key.backspace><Key.backspace><Key.backspace><Key.backspace><Key.backspace><Key.backspace><Key.backspace>ng<Key.space>the<Key.space>target<Key.space>audience,<Key.space>adjusting<Key.space>messaging,<Key.space>optimizing<Key.space>marketing<Key.space>channels,<Key.space>modifying<Key.space>creative<Key.space>elements,<Key.space>or<Key.space>reallocating<Key.space>resources.<Key.space>
Screenshot: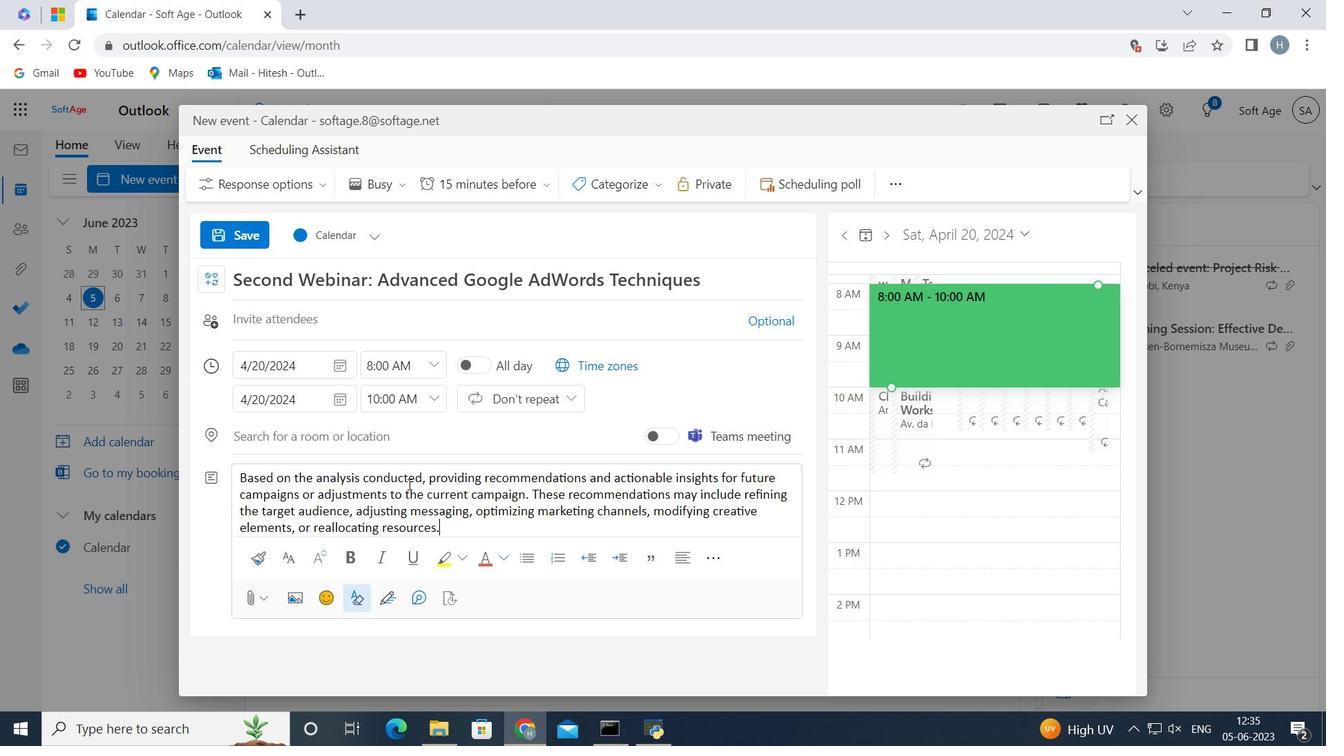 
Action: Mouse moved to (653, 176)
Screenshot: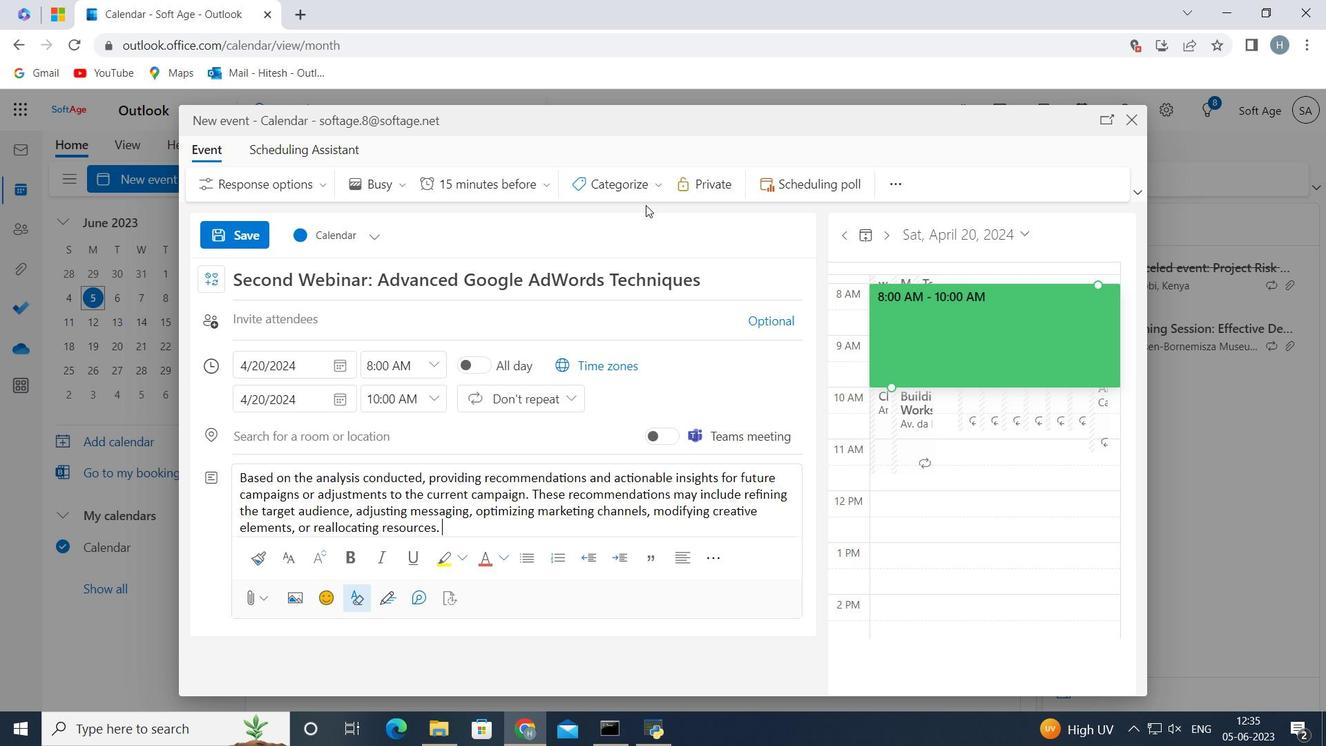 
Action: Mouse pressed left at (653, 176)
Screenshot: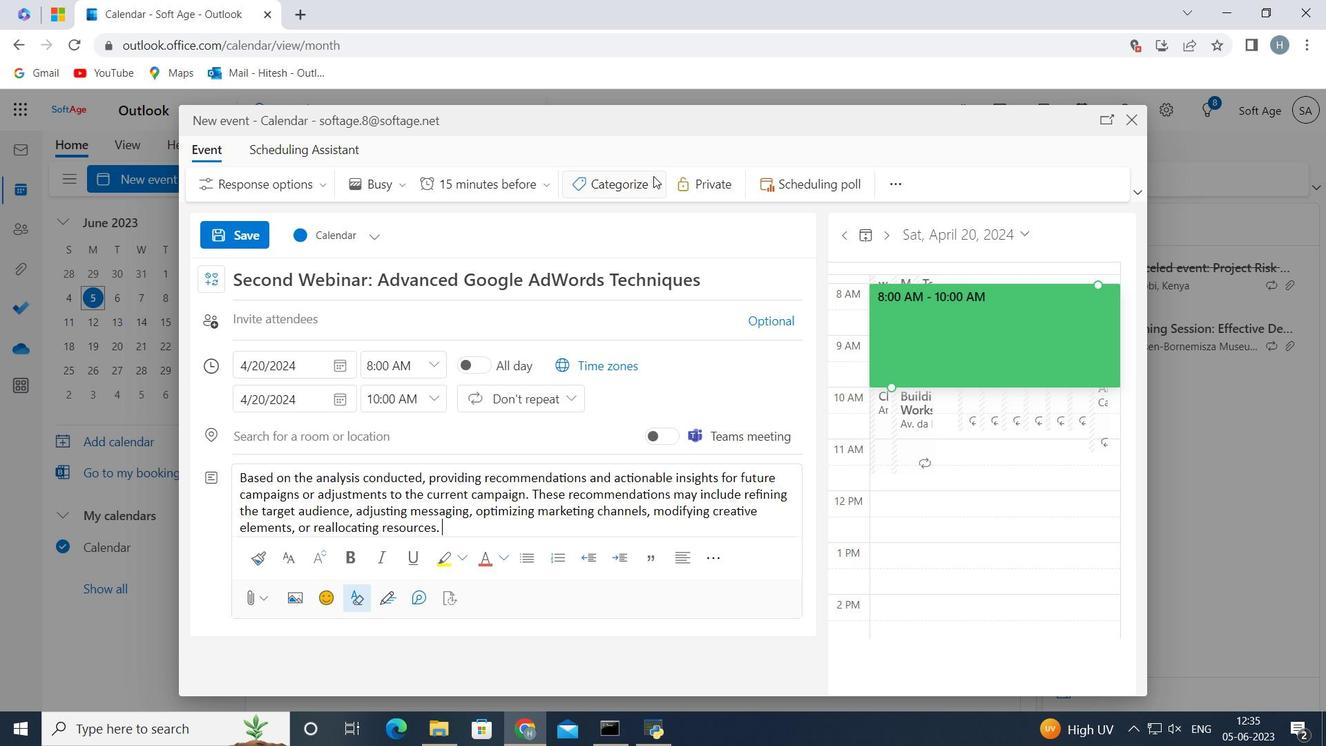 
Action: Mouse moved to (632, 359)
Screenshot: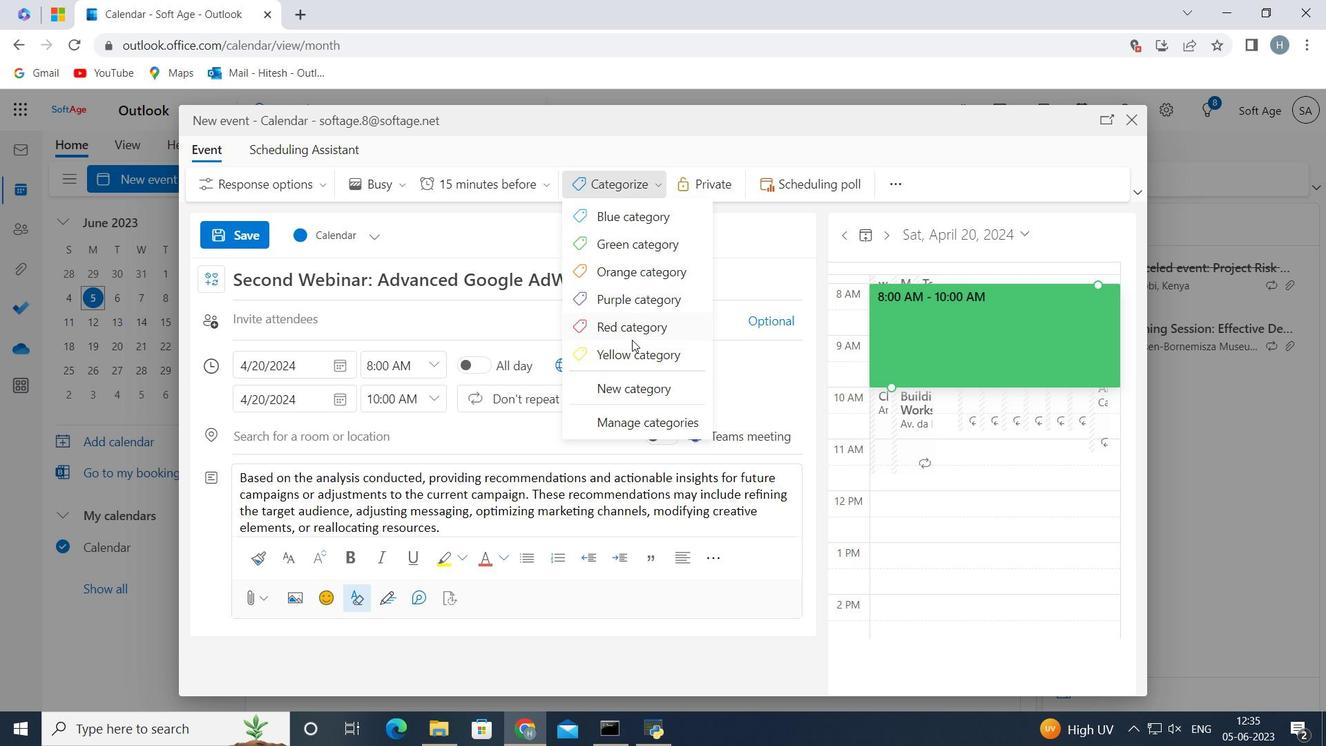 
Action: Mouse pressed left at (632, 359)
Screenshot: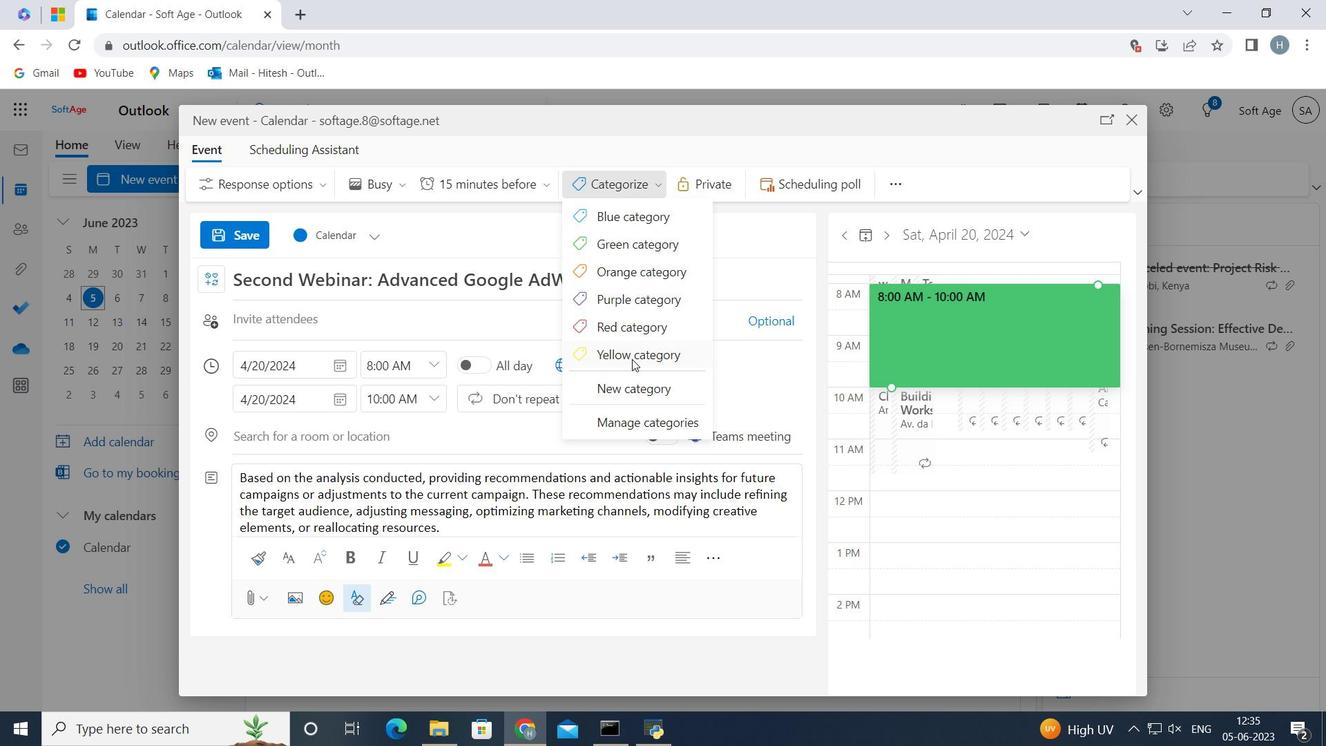 
Action: Mouse moved to (395, 439)
Screenshot: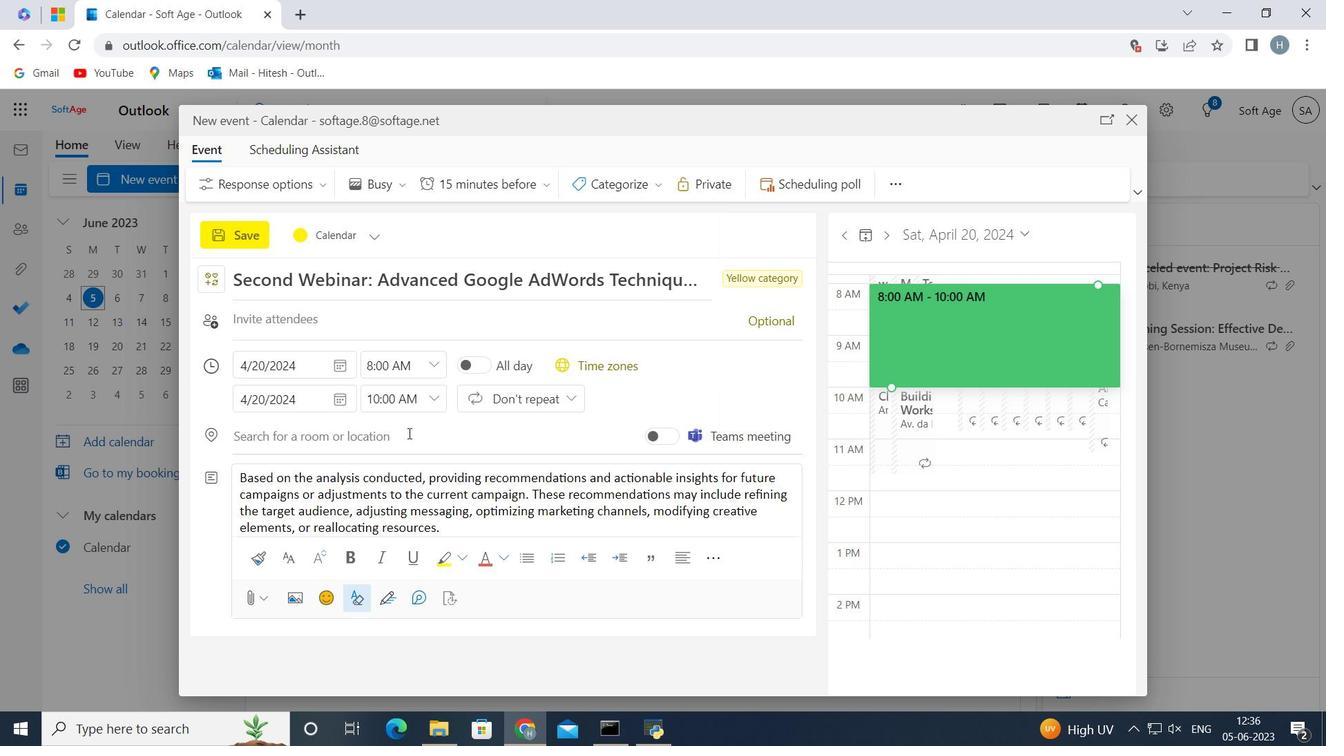 
Action: Mouse pressed left at (395, 439)
Screenshot: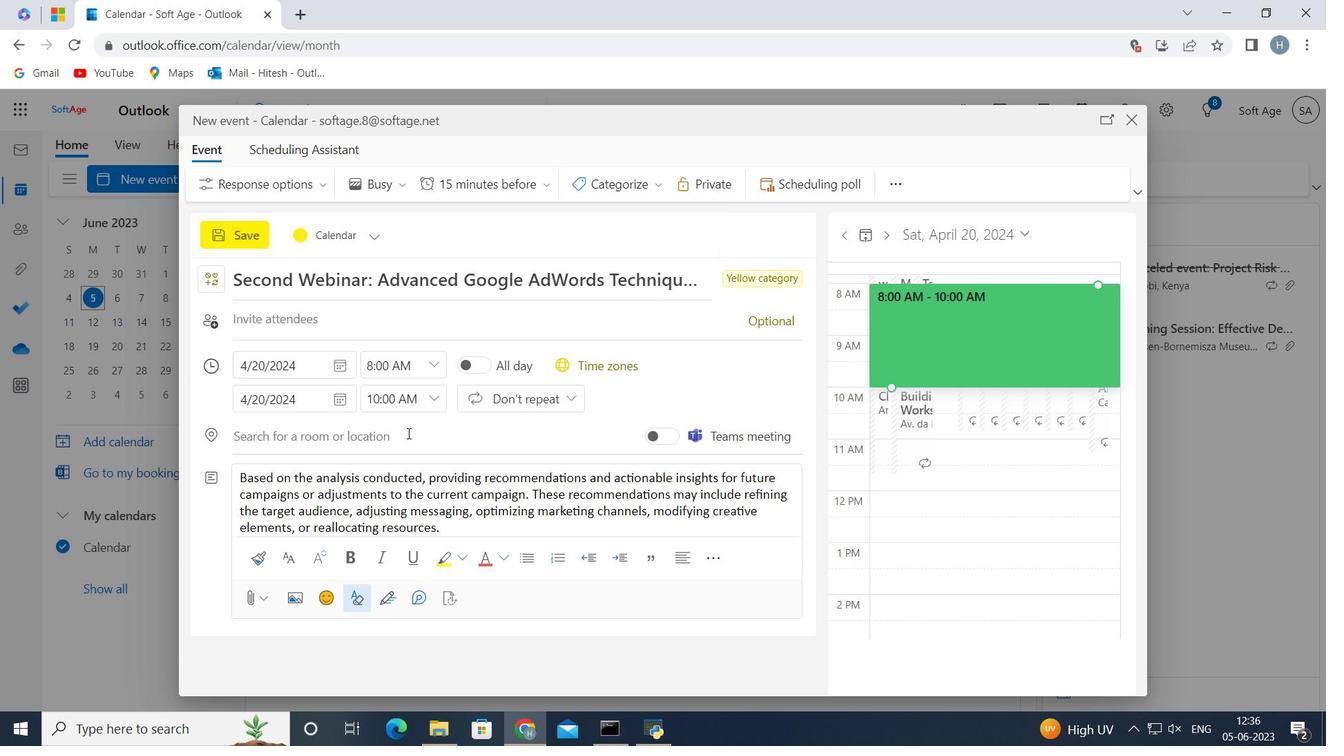 
Action: Key pressed <Key.shift><Key.shift><Key.shift><Key.shift><Key.shift><Key.shift><Key.shift>Zurich,<Key.space><Key.shift>Switzerland<Key.space>
Screenshot: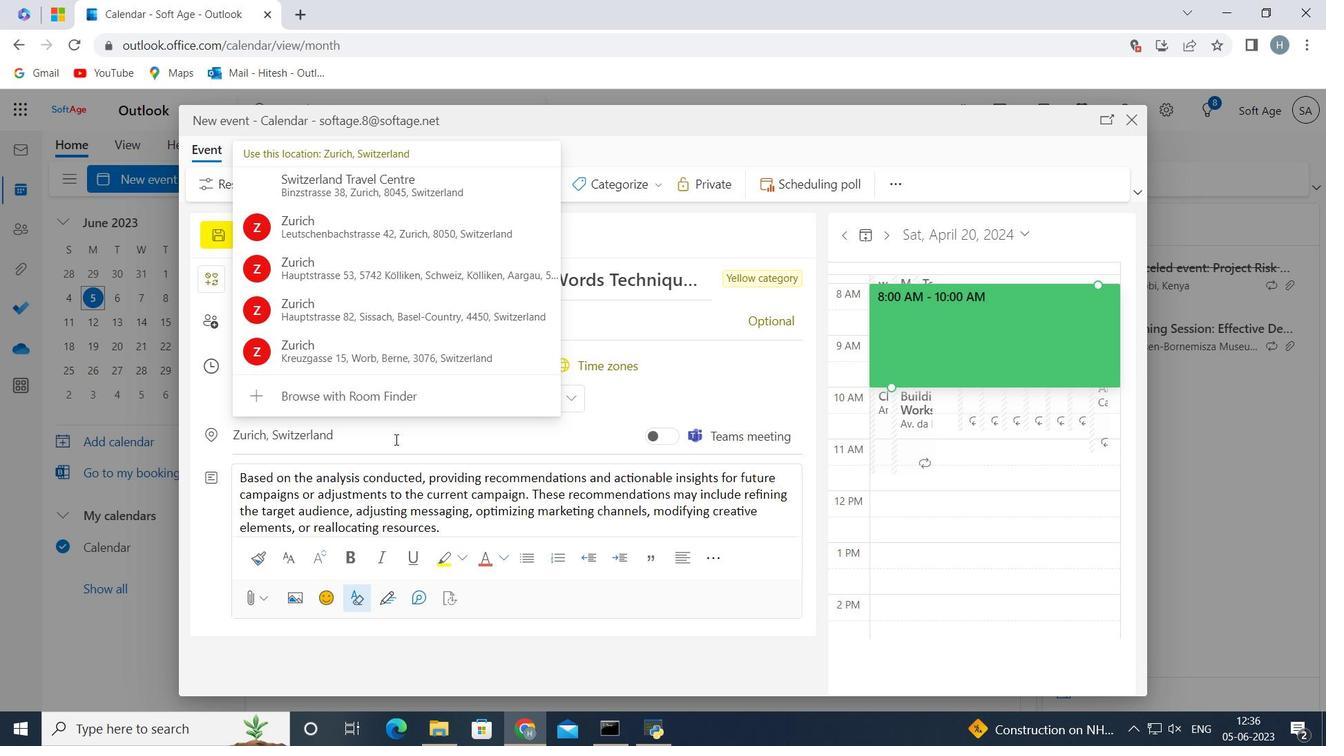 
Action: Mouse moved to (702, 379)
Screenshot: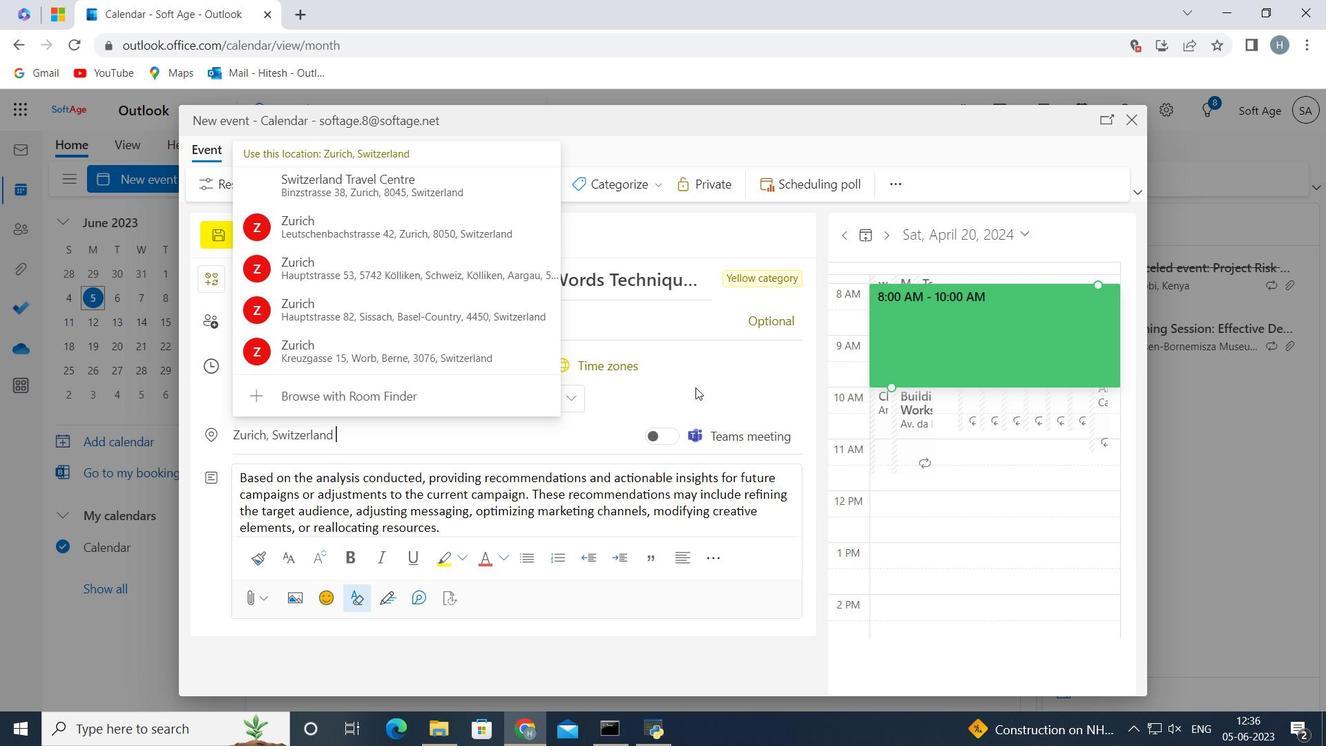 
Action: Mouse pressed left at (702, 379)
Screenshot: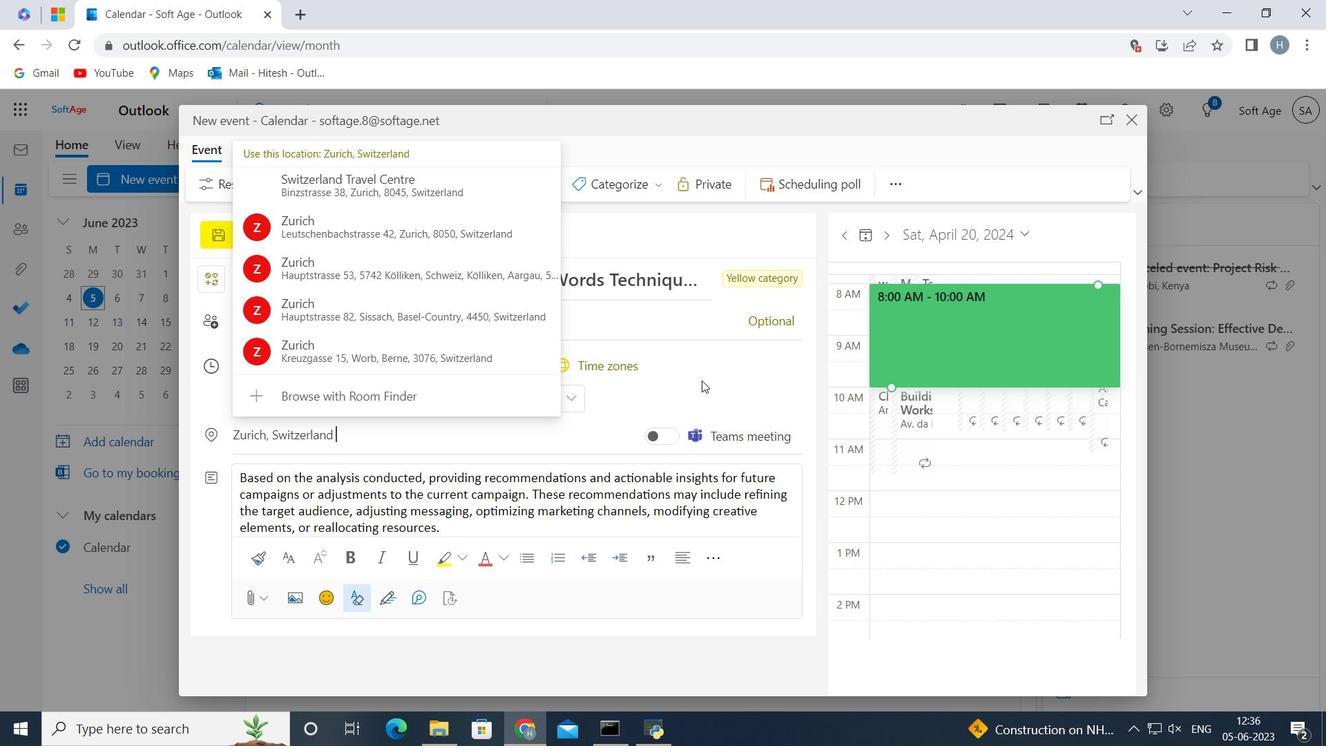 
Action: Mouse moved to (622, 326)
Screenshot: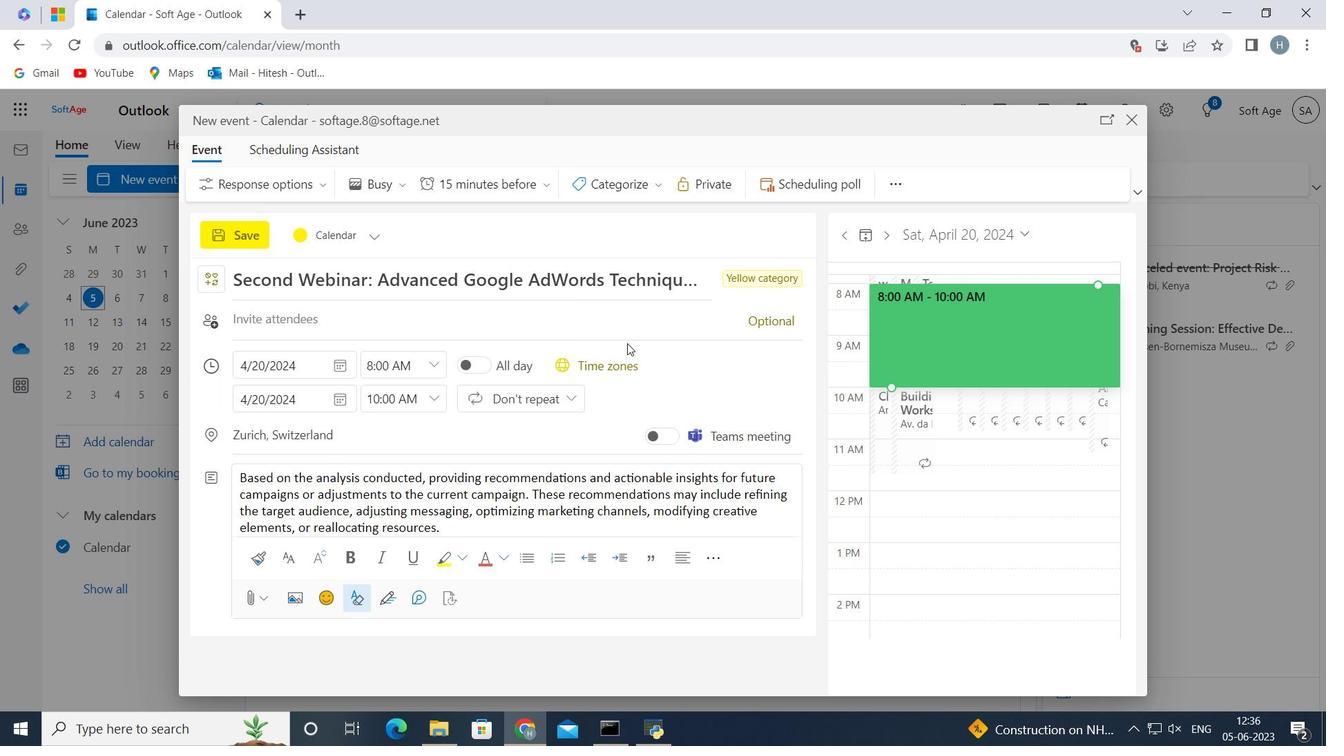 
Action: Mouse pressed left at (622, 326)
Screenshot: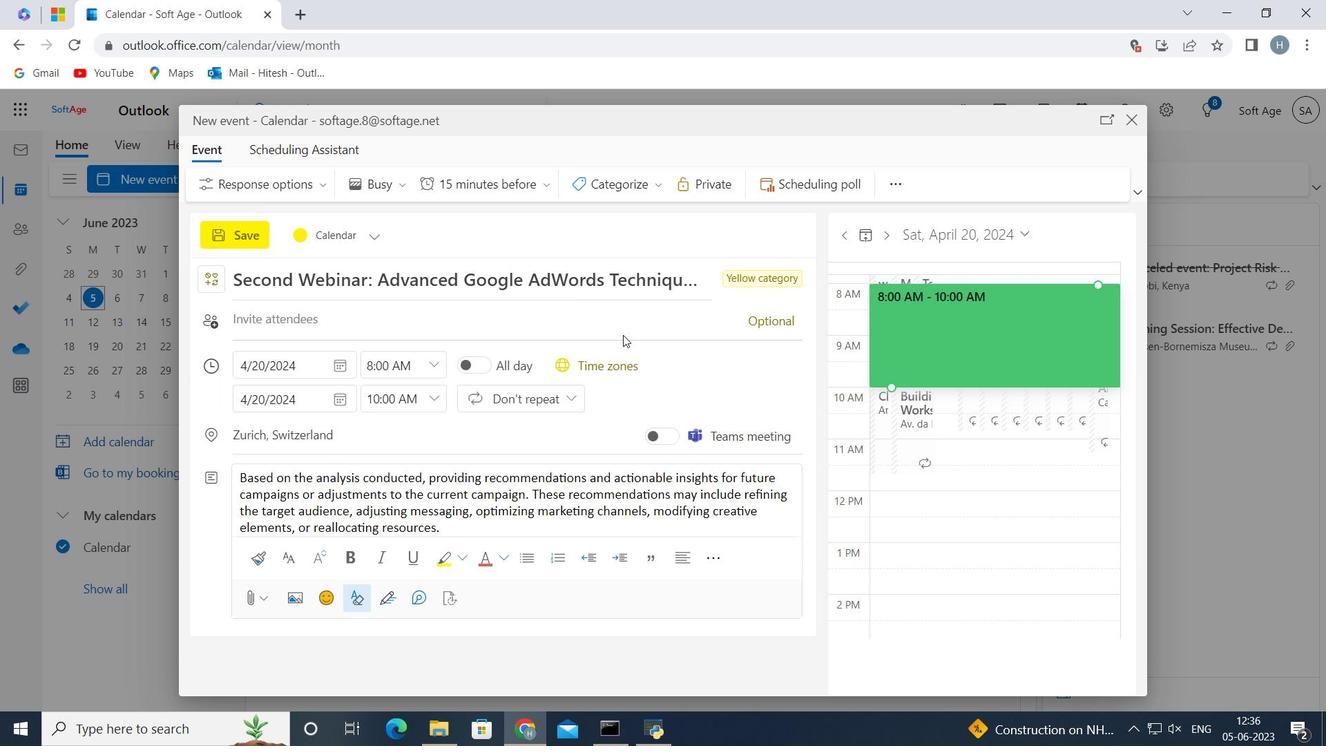 
Action: Mouse moved to (621, 326)
Screenshot: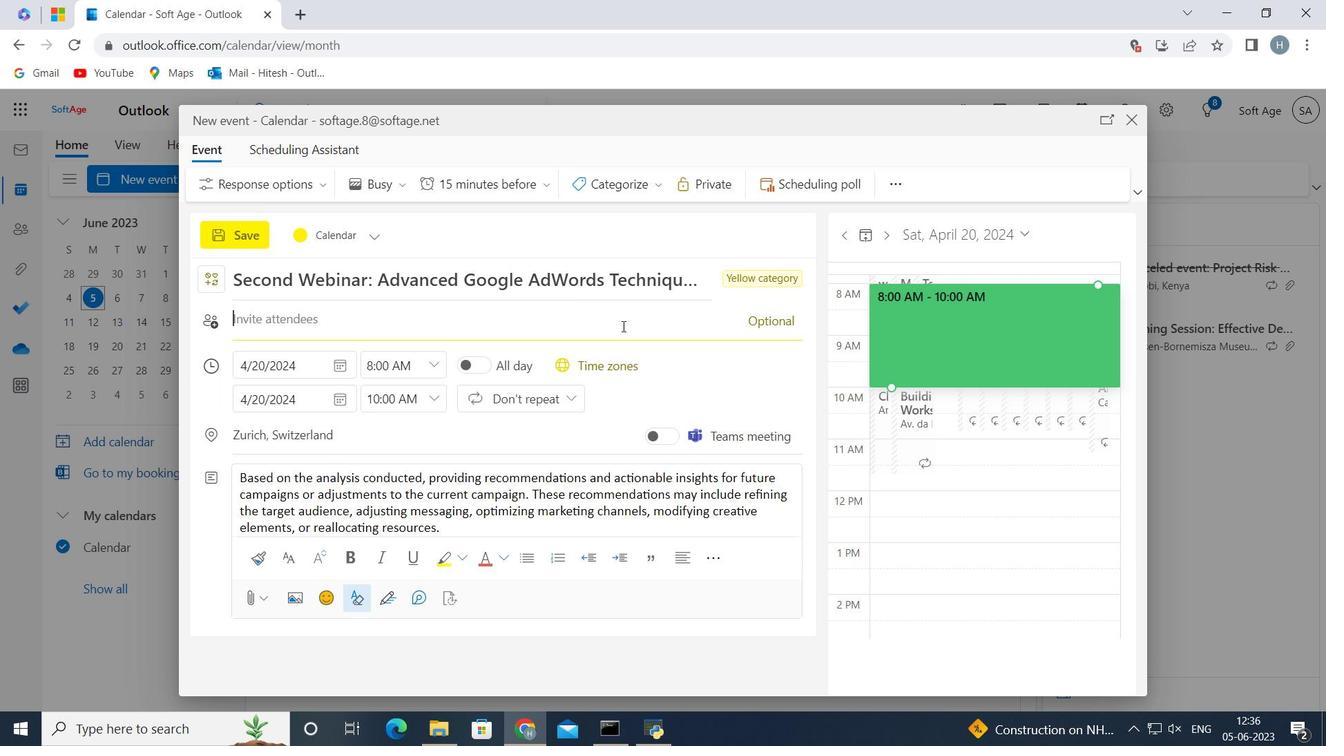 
Action: Key pressed softage.6<Key.shift>@softage.net
Screenshot: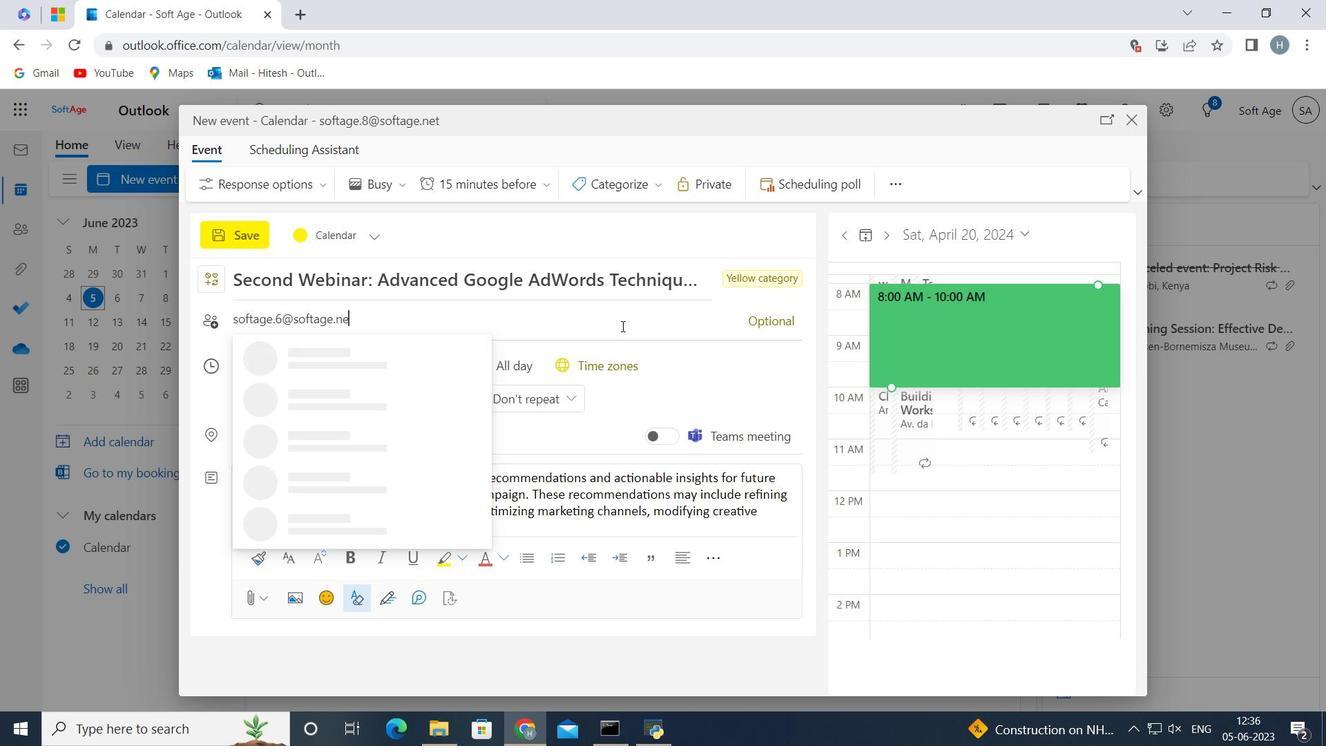 
Action: Mouse moved to (365, 364)
Screenshot: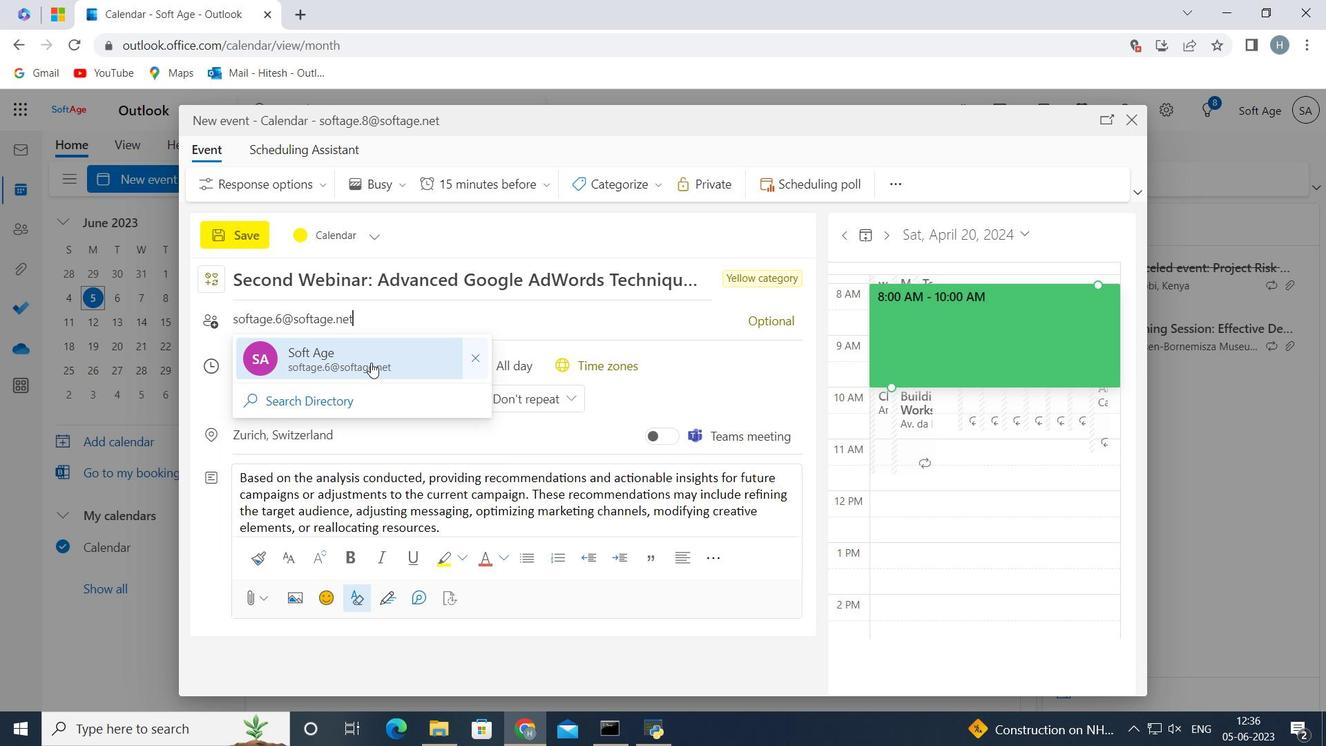 
Action: Mouse pressed left at (365, 364)
Screenshot: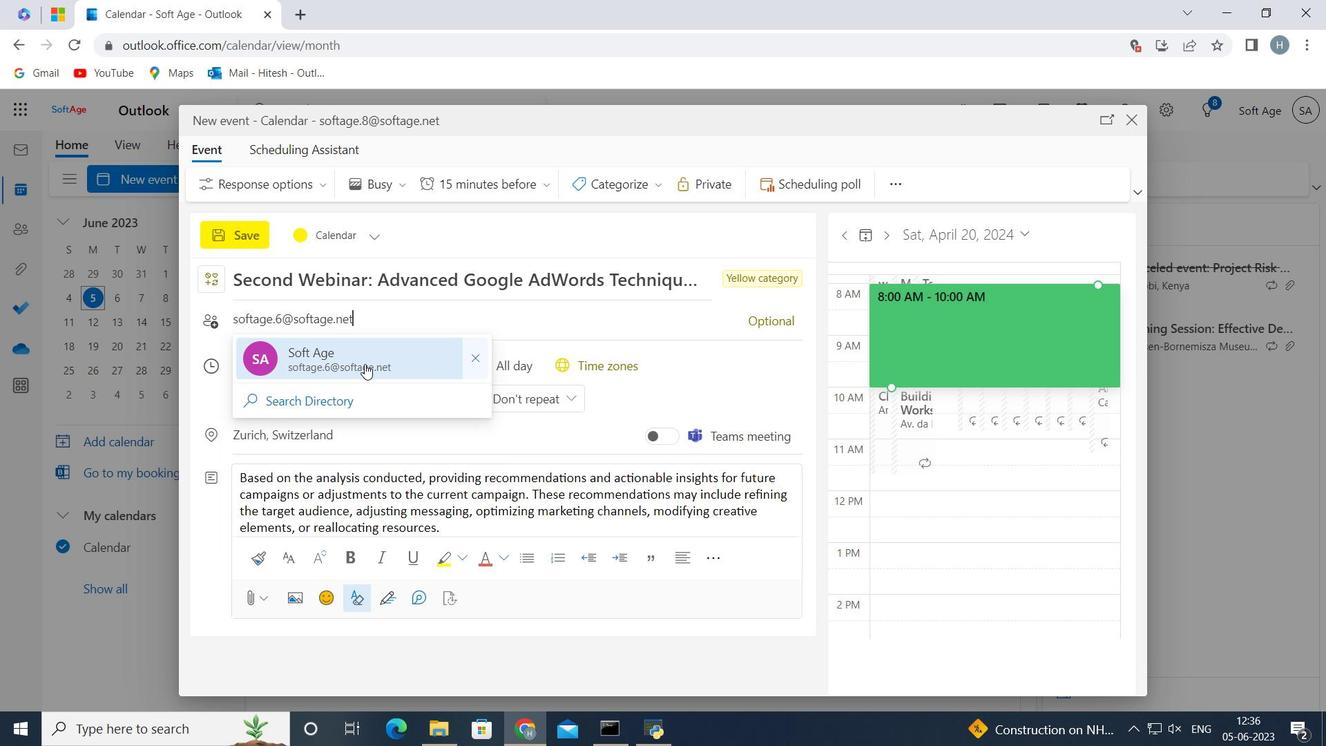 
Action: Key pressed softage.net1<Key.shift>@softage.net<Key.backspace><Key.backspace><Key.backspace><Key.backspace><Key.backspace><Key.backspace><Key.backspace><Key.backspace><Key.backspace><Key.backspace><Key.backspace><Key.backspace><Key.backspace><Key.backspace><Key.backspace><Key.backspace><Key.backspace>.1<Key.shift>@softage.net
Screenshot: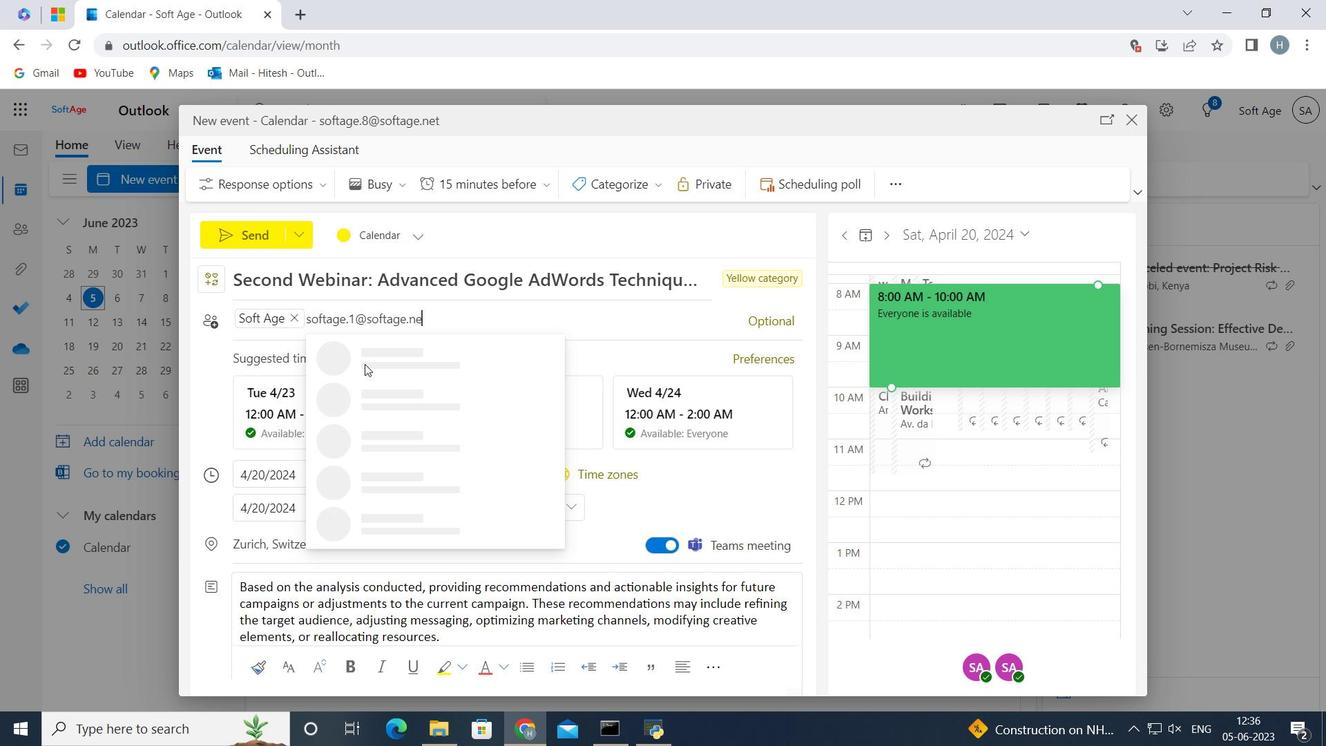 
Action: Mouse pressed left at (365, 364)
Screenshot: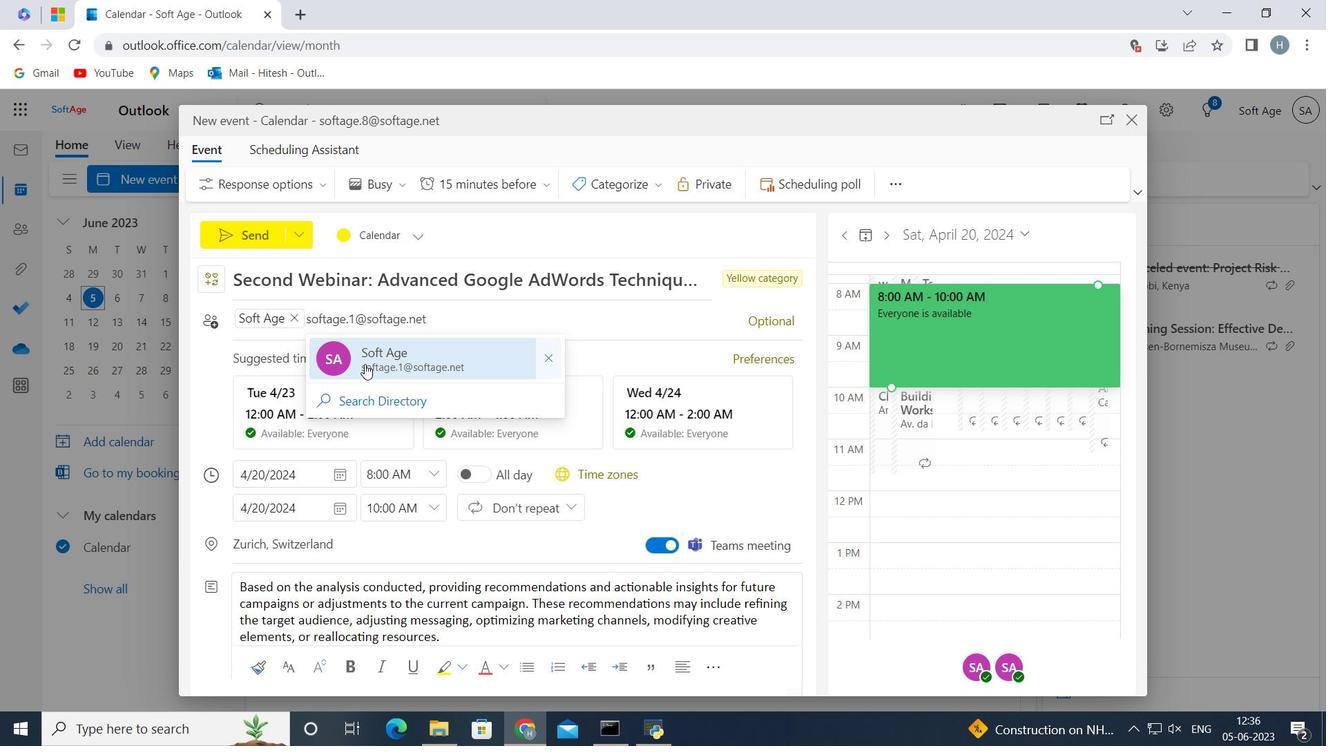 
Action: Mouse moved to (553, 184)
Screenshot: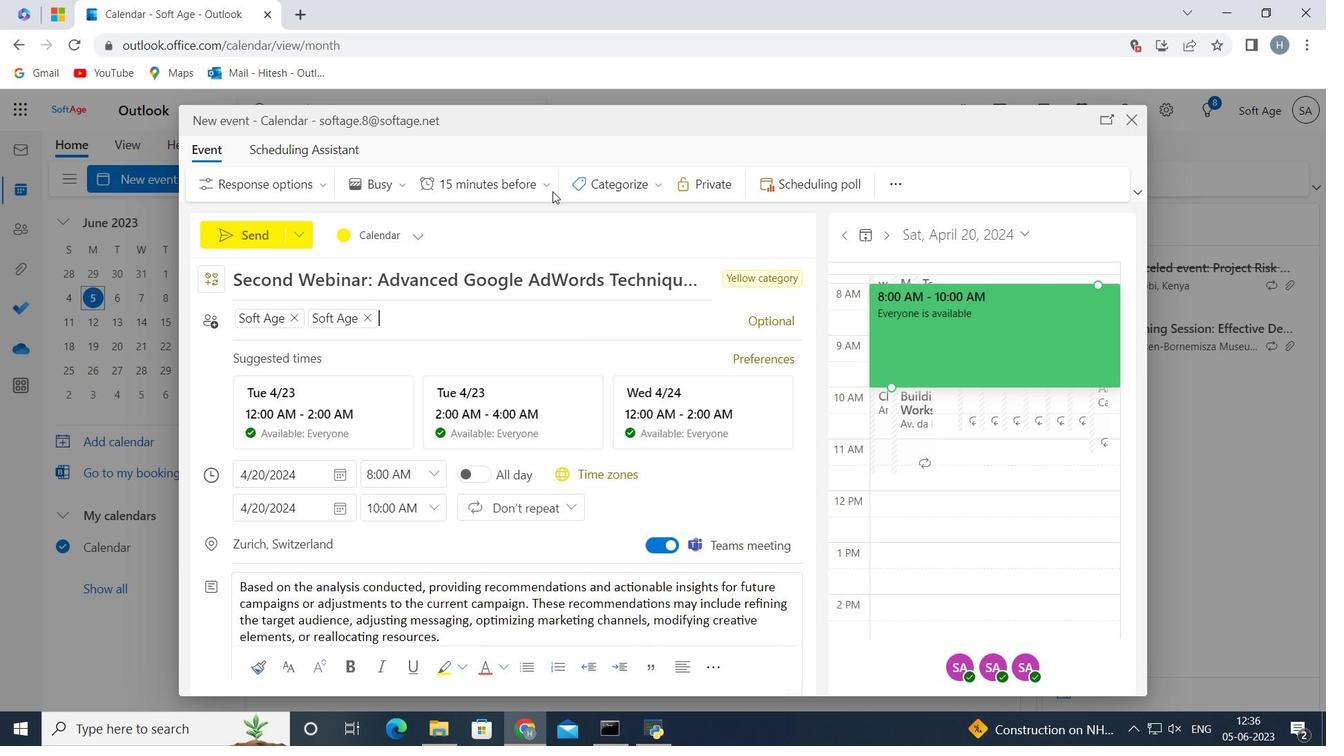 
Action: Mouse pressed left at (553, 184)
Screenshot: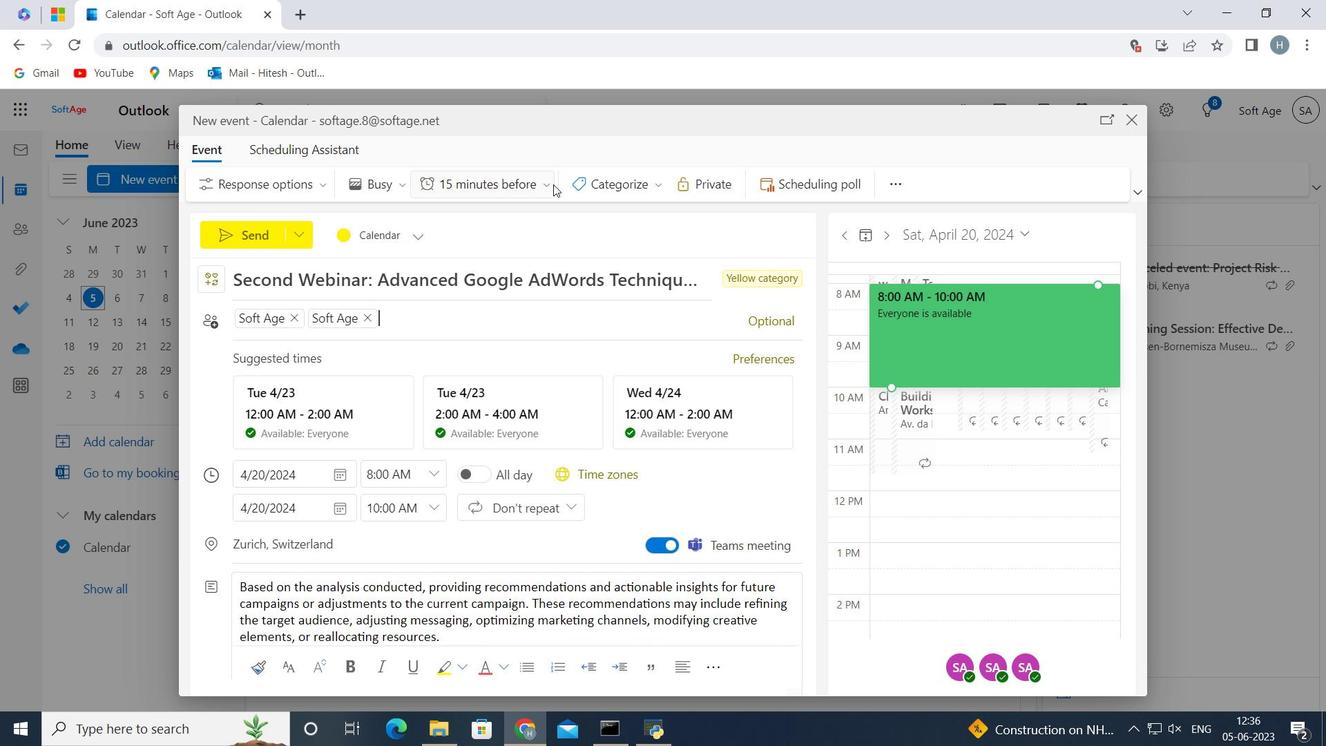
Action: Mouse moved to (492, 397)
Screenshot: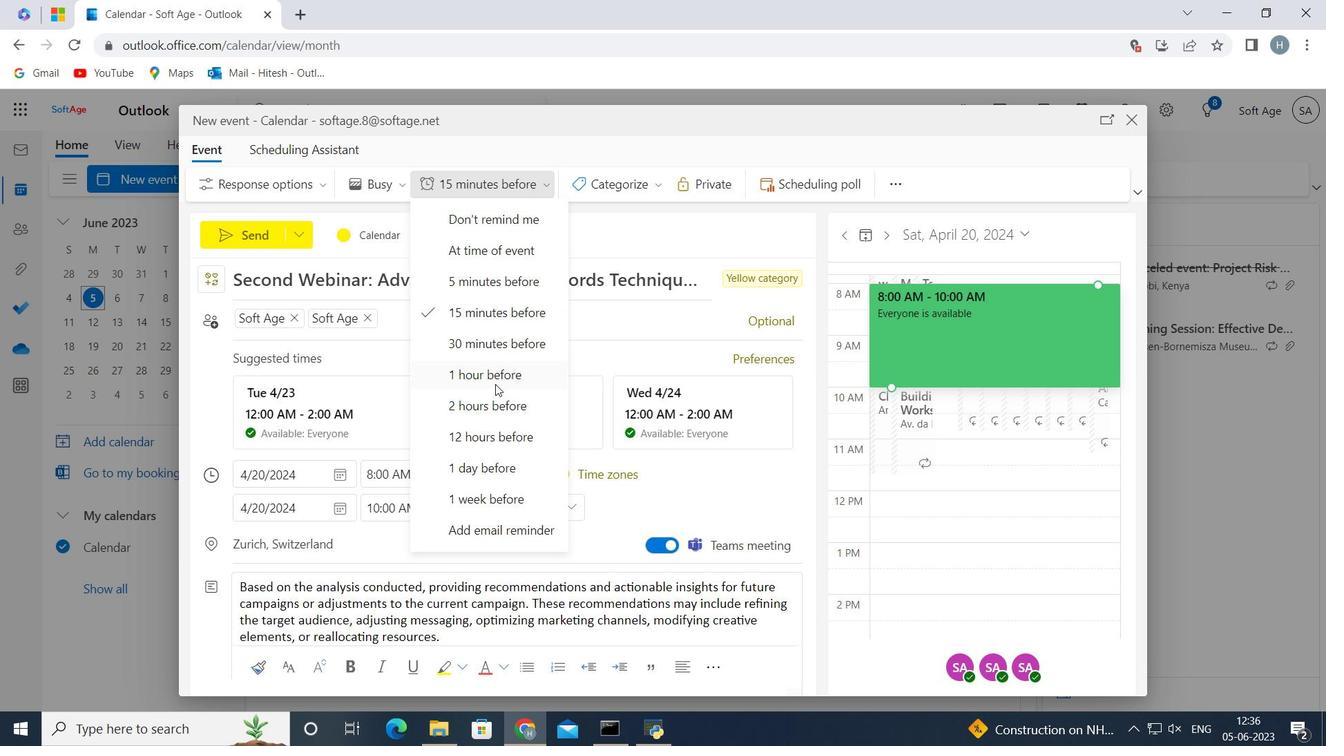 
Action: Mouse pressed left at (492, 397)
Screenshot: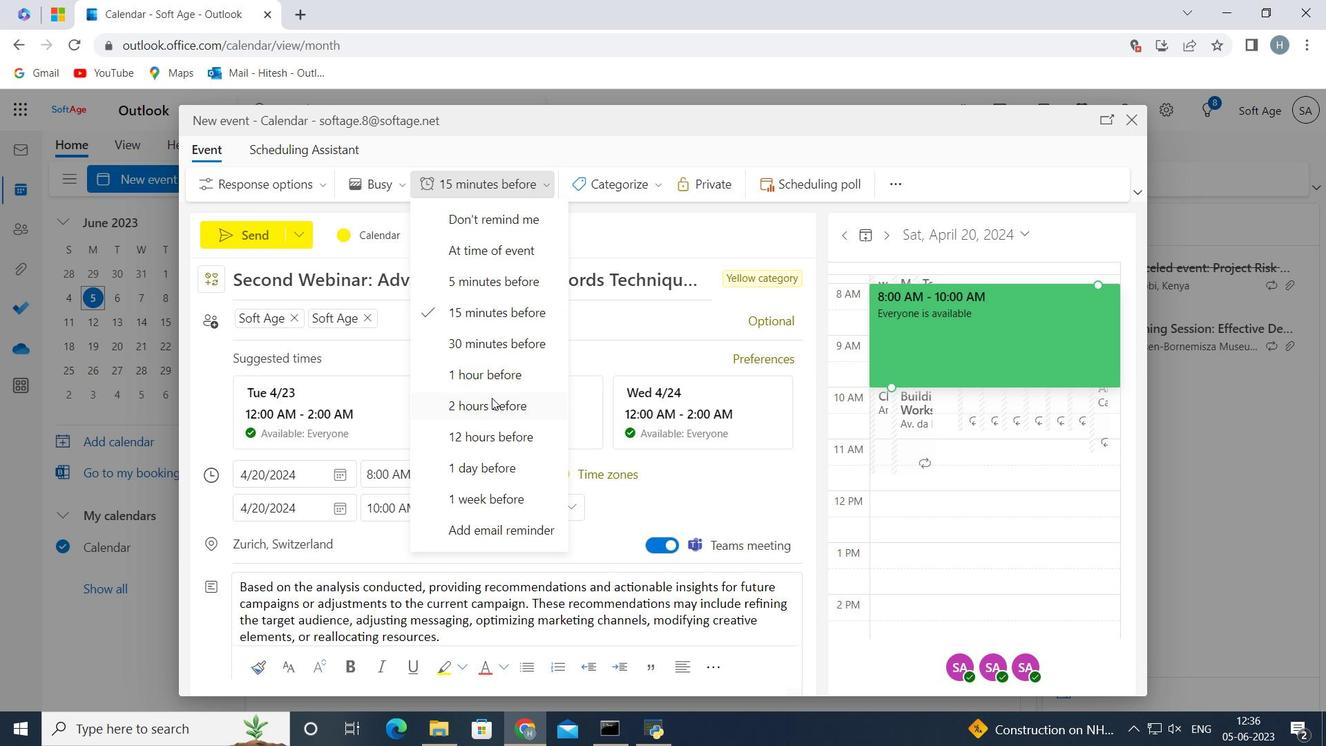 
Action: Mouse moved to (237, 229)
Screenshot: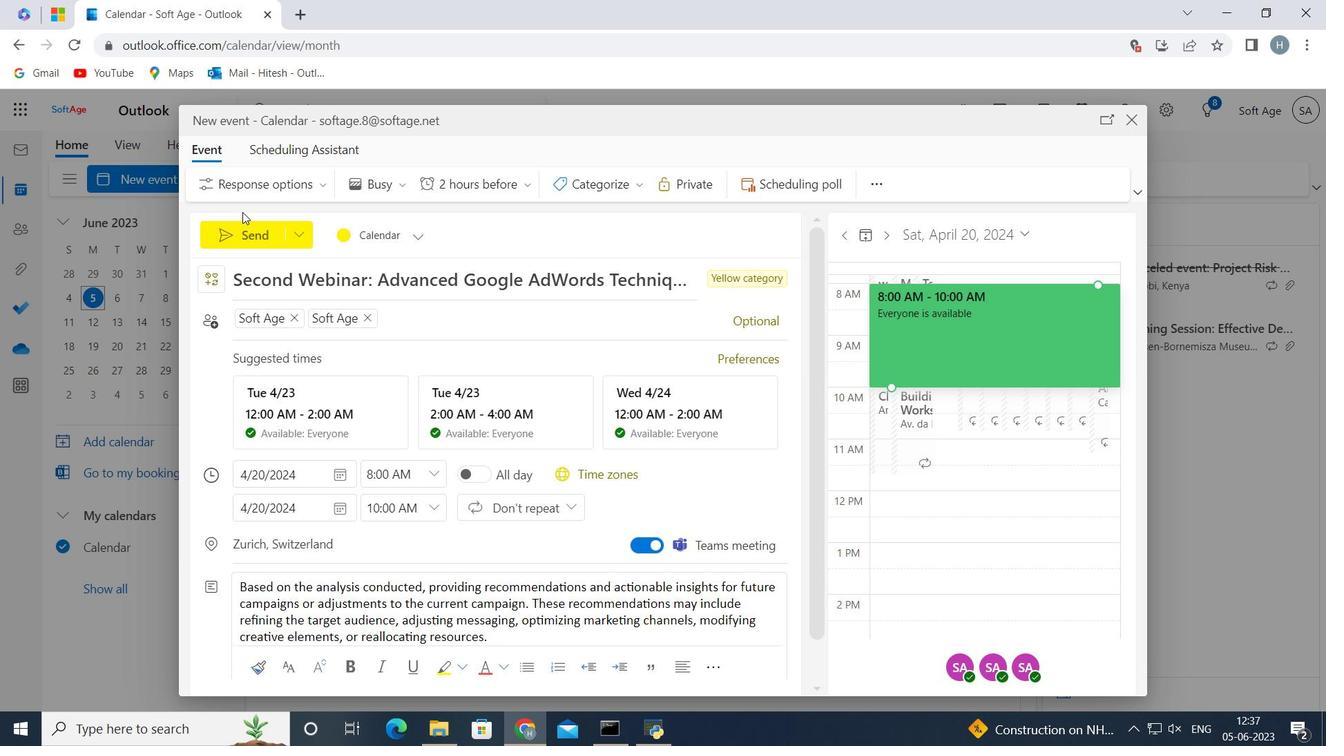 
Action: Mouse pressed left at (237, 229)
Screenshot: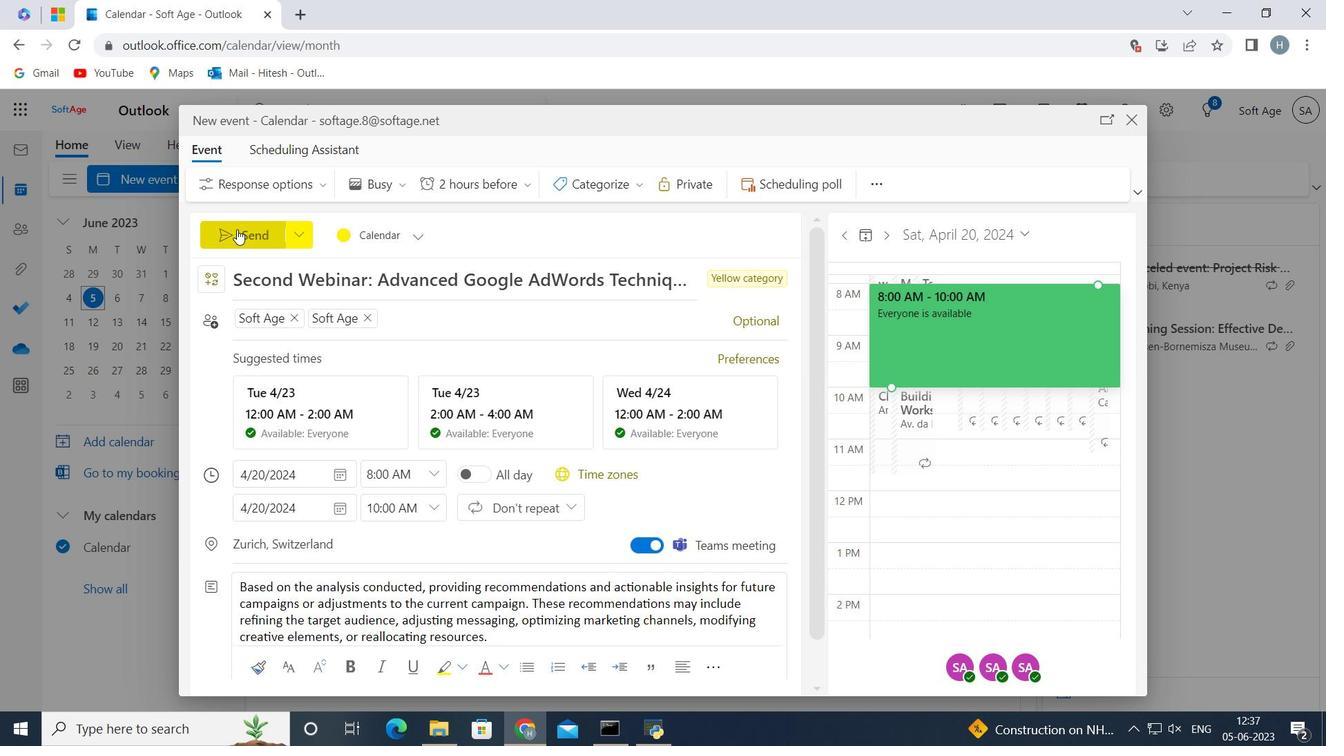 
Action: Mouse moved to (587, 254)
Screenshot: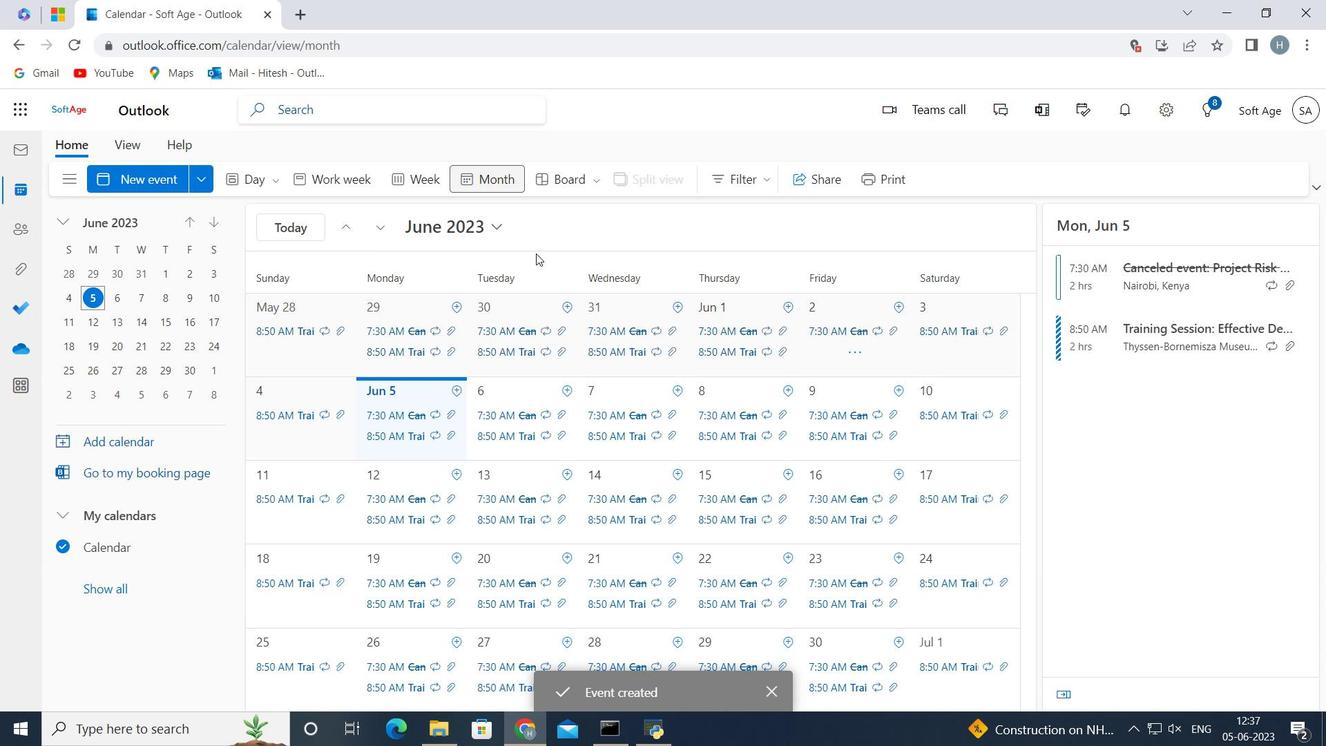 
